 Task: Look for space in Chur, Switzerland from 5th July, 2023 to 15th July, 2023 for 9 adults in price range Rs.15000 to Rs.25000. Place can be entire place with 5 bedrooms having 5 beds and 5 bathrooms. Property type can be house, flat, guest house. Booking option can be shelf check-in. Required host language is English.
Action: Mouse moved to (459, 99)
Screenshot: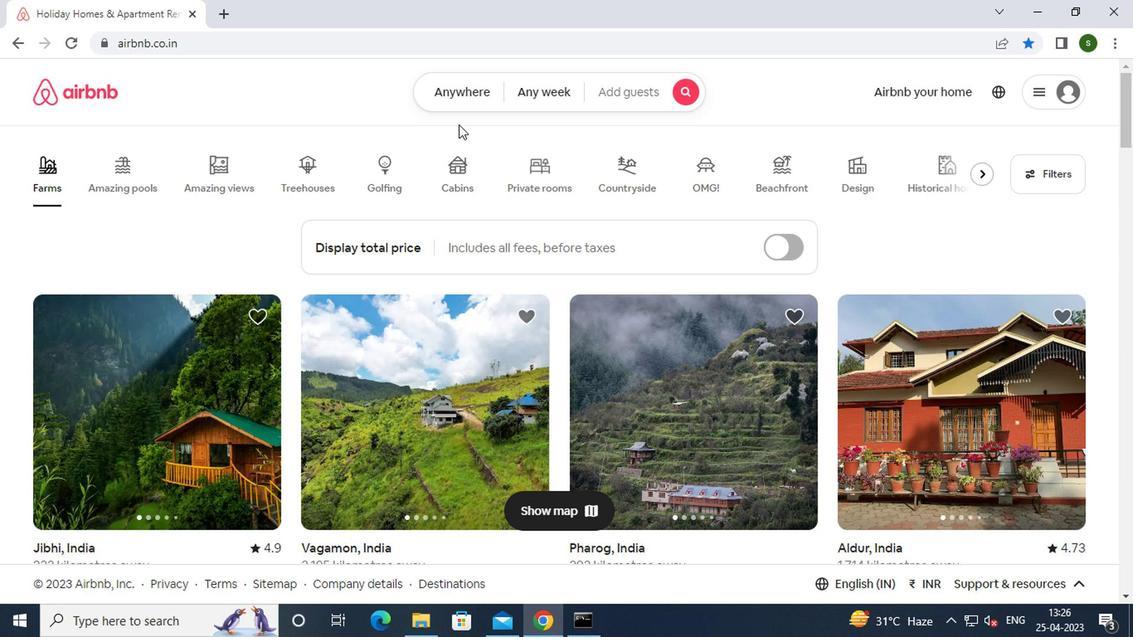 
Action: Mouse pressed left at (459, 99)
Screenshot: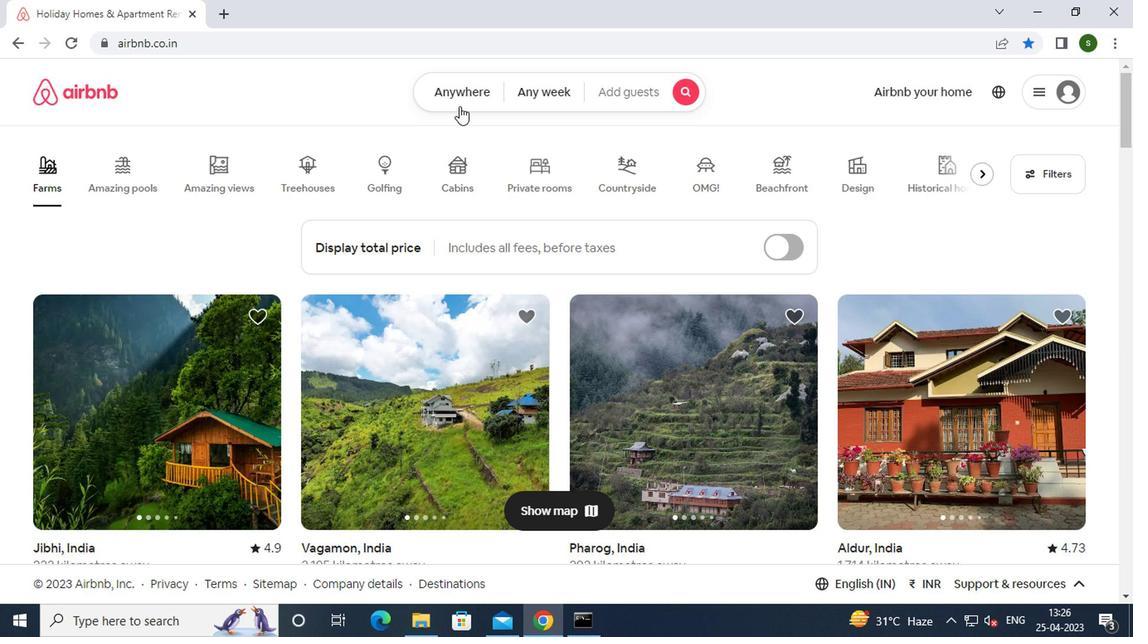 
Action: Mouse moved to (282, 158)
Screenshot: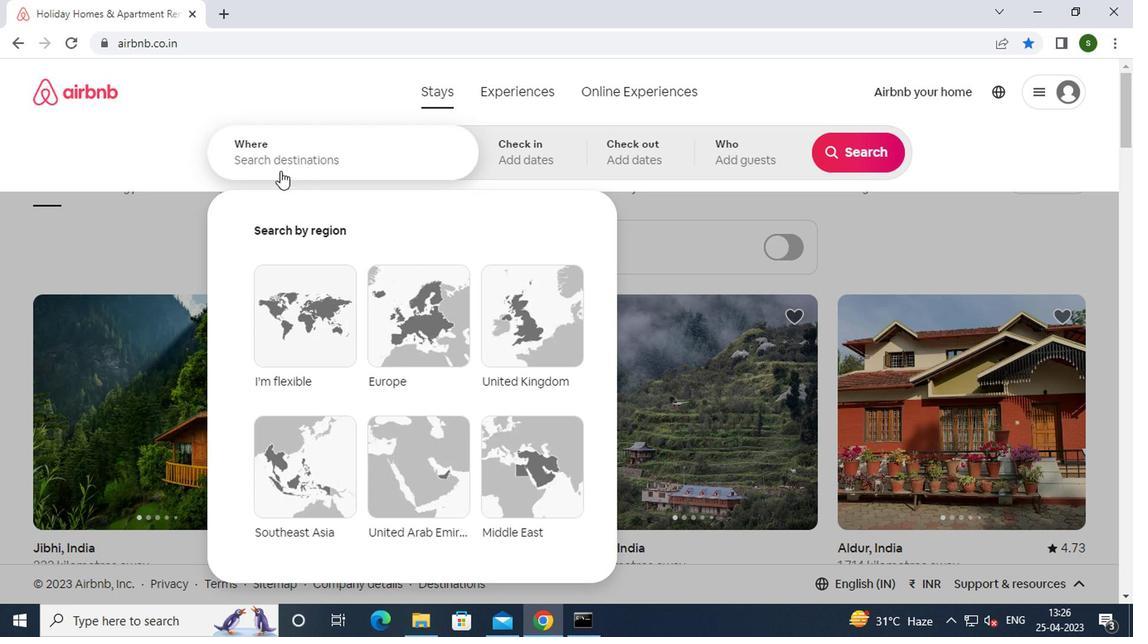 
Action: Mouse pressed left at (282, 158)
Screenshot: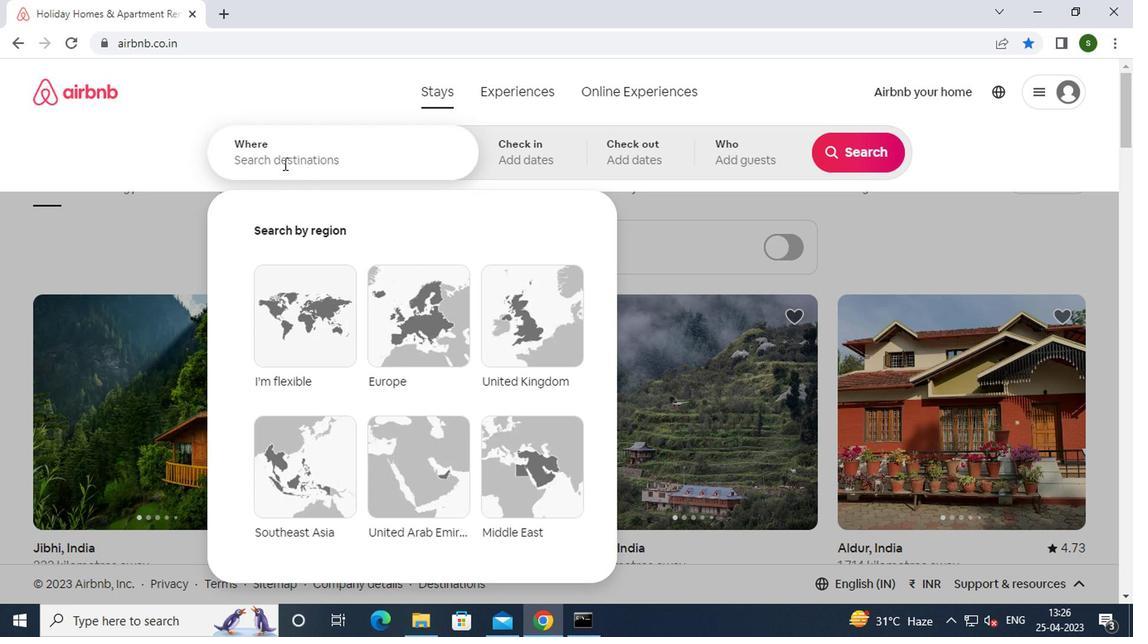 
Action: Key pressed c<Key.caps_lock>hur
Screenshot: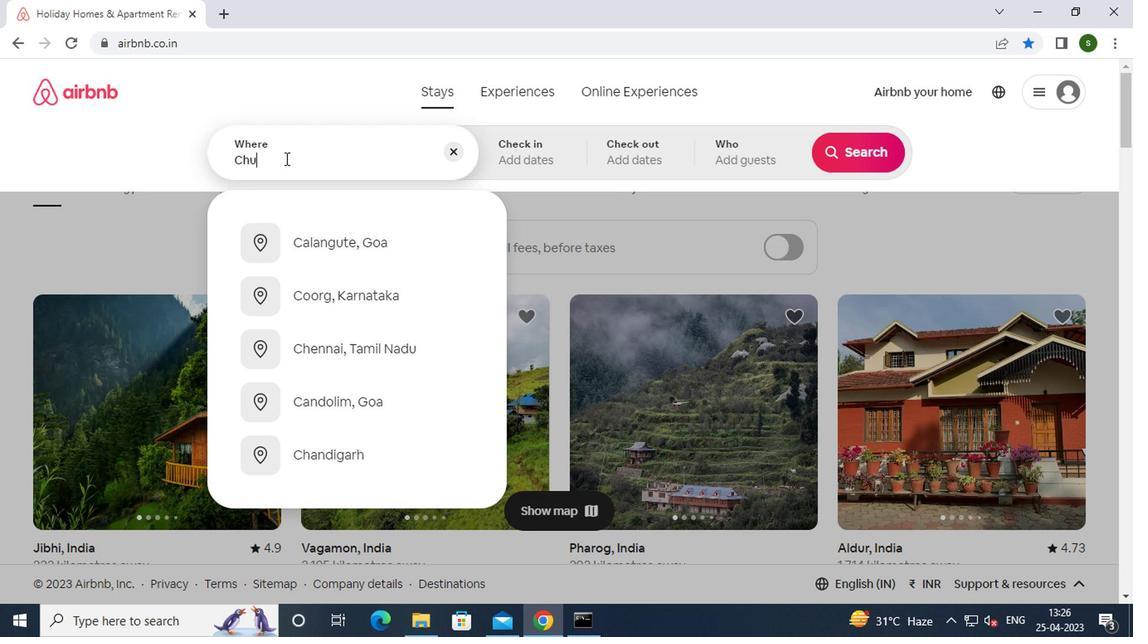 
Action: Mouse moved to (360, 290)
Screenshot: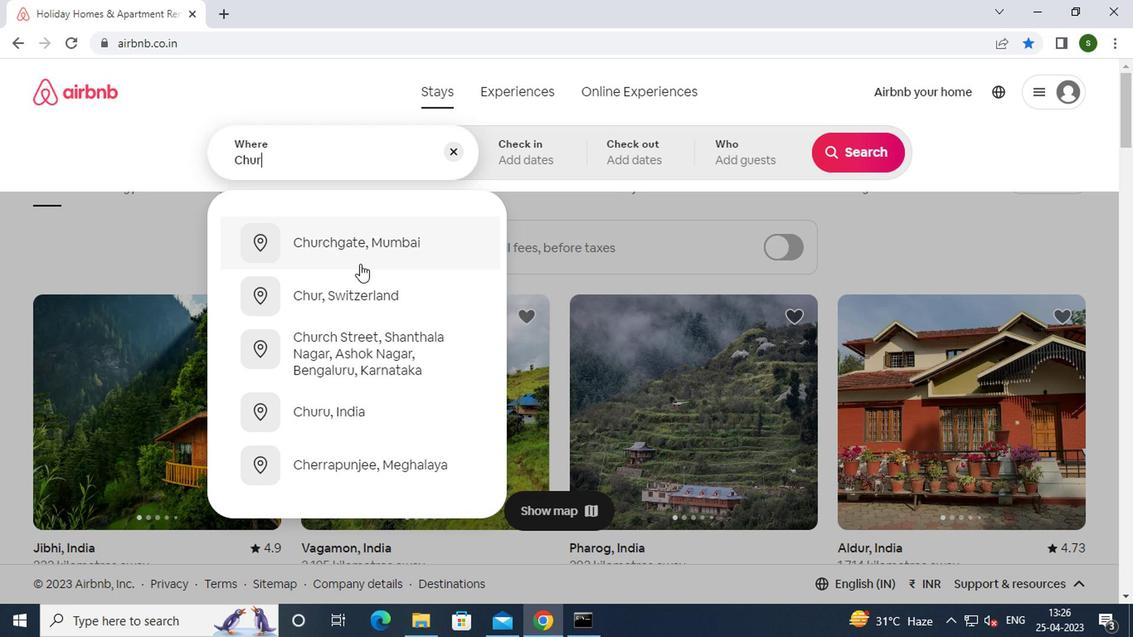 
Action: Mouse pressed left at (360, 290)
Screenshot: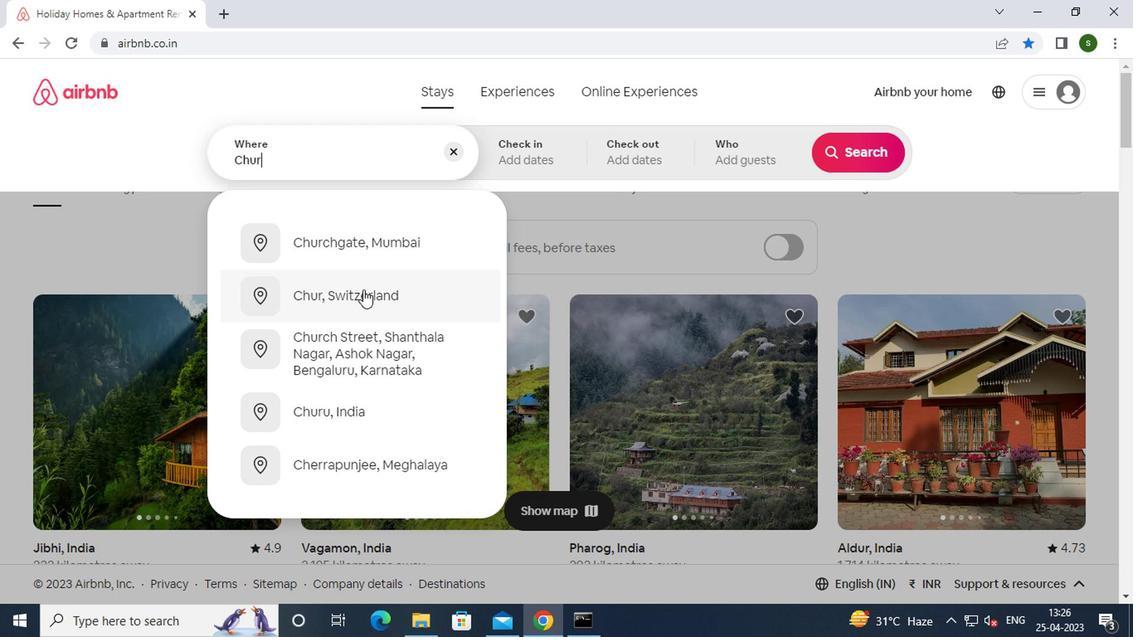 
Action: Mouse moved to (837, 283)
Screenshot: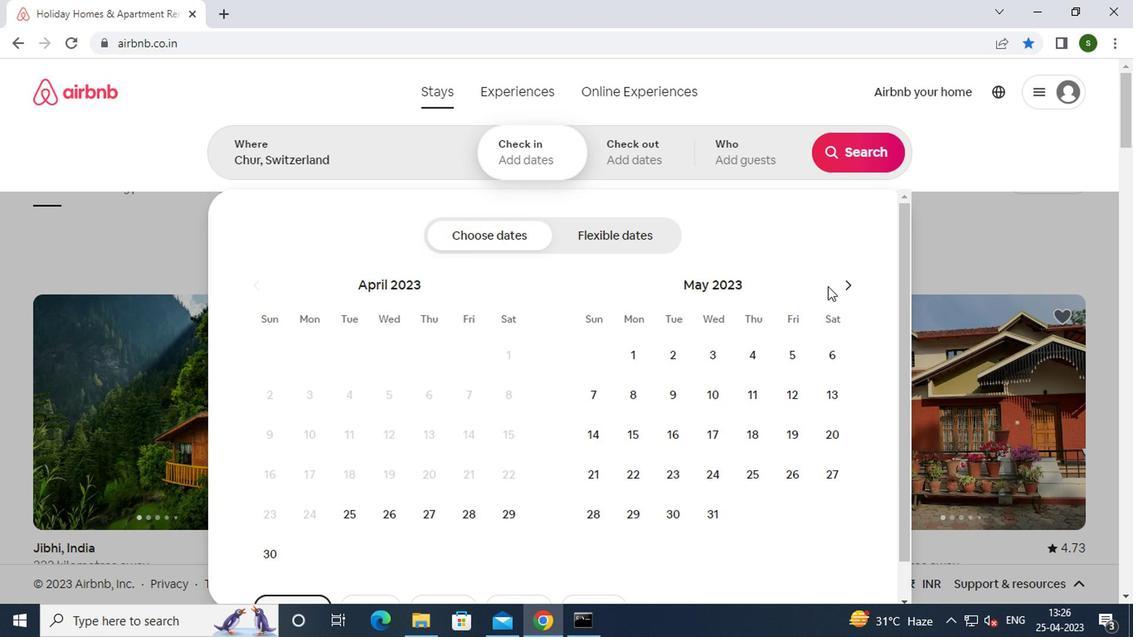 
Action: Mouse pressed left at (837, 283)
Screenshot: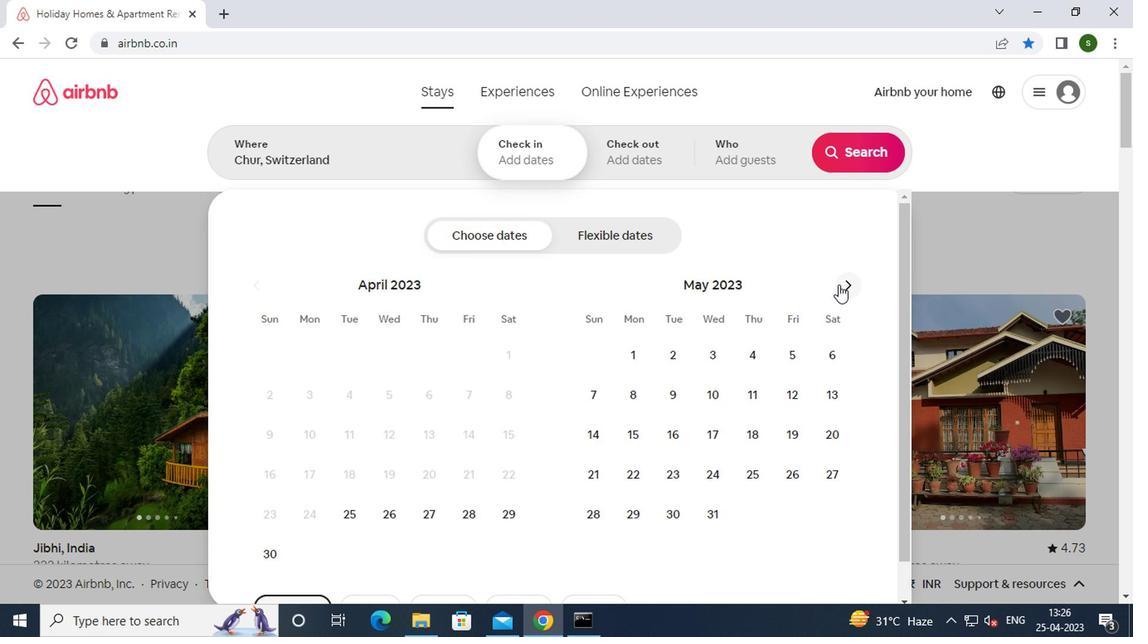 
Action: Mouse pressed left at (837, 283)
Screenshot: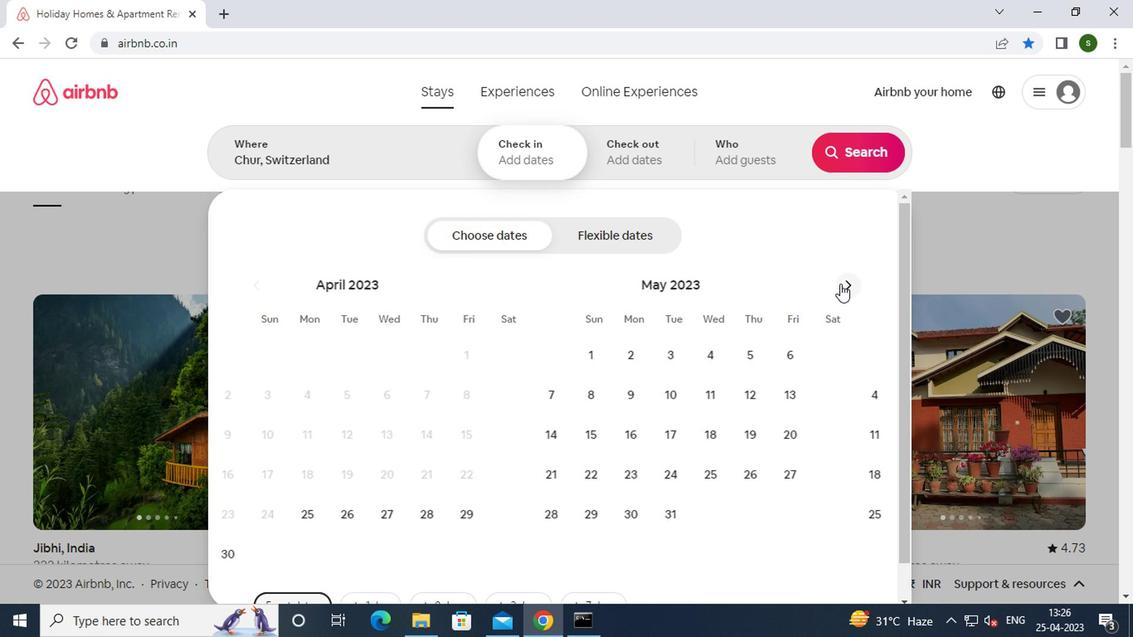 
Action: Mouse moved to (719, 391)
Screenshot: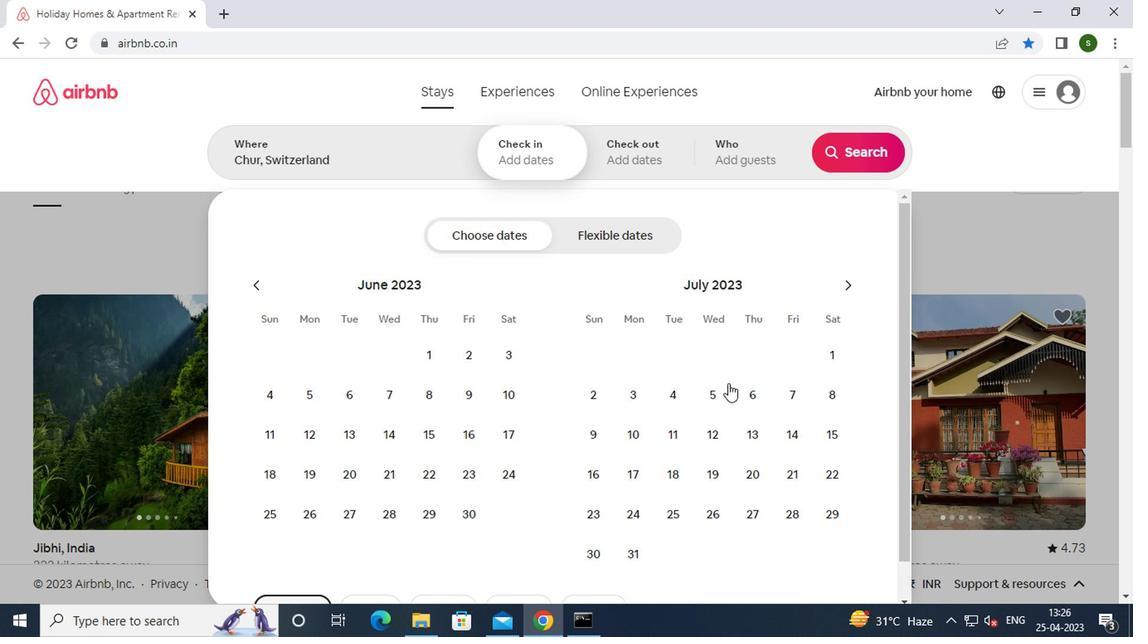 
Action: Mouse pressed left at (719, 391)
Screenshot: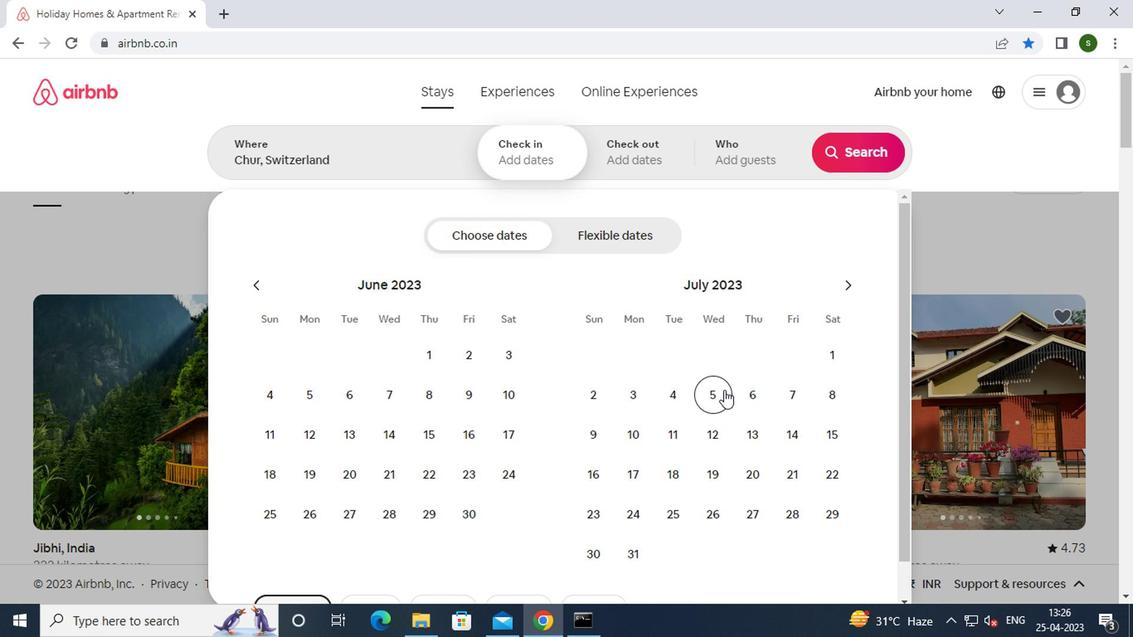 
Action: Mouse moved to (823, 427)
Screenshot: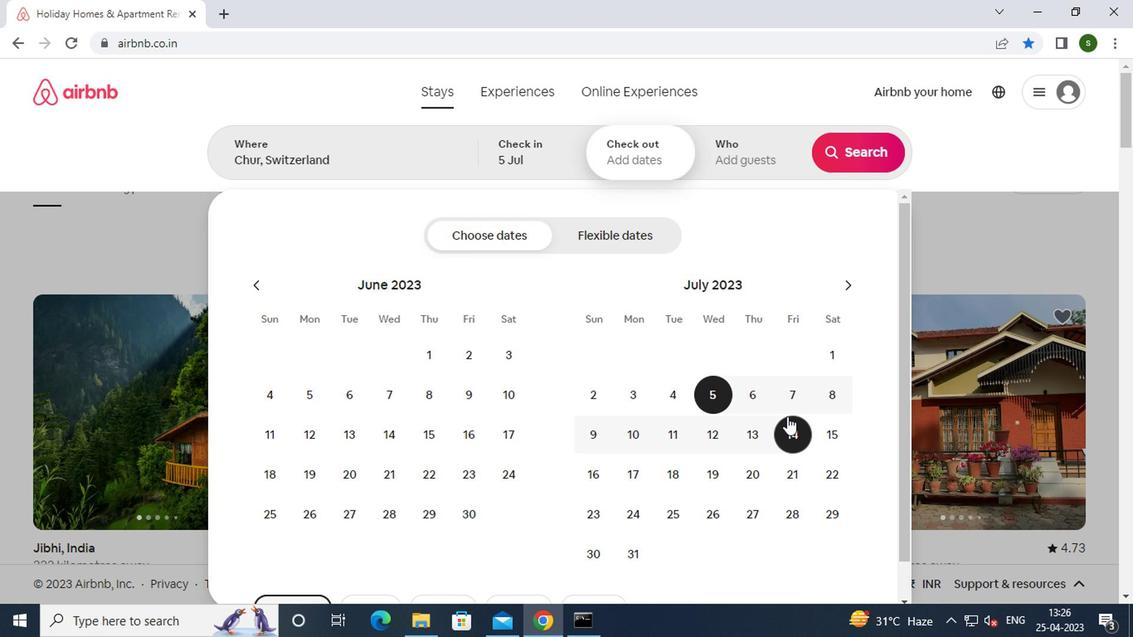 
Action: Mouse pressed left at (823, 427)
Screenshot: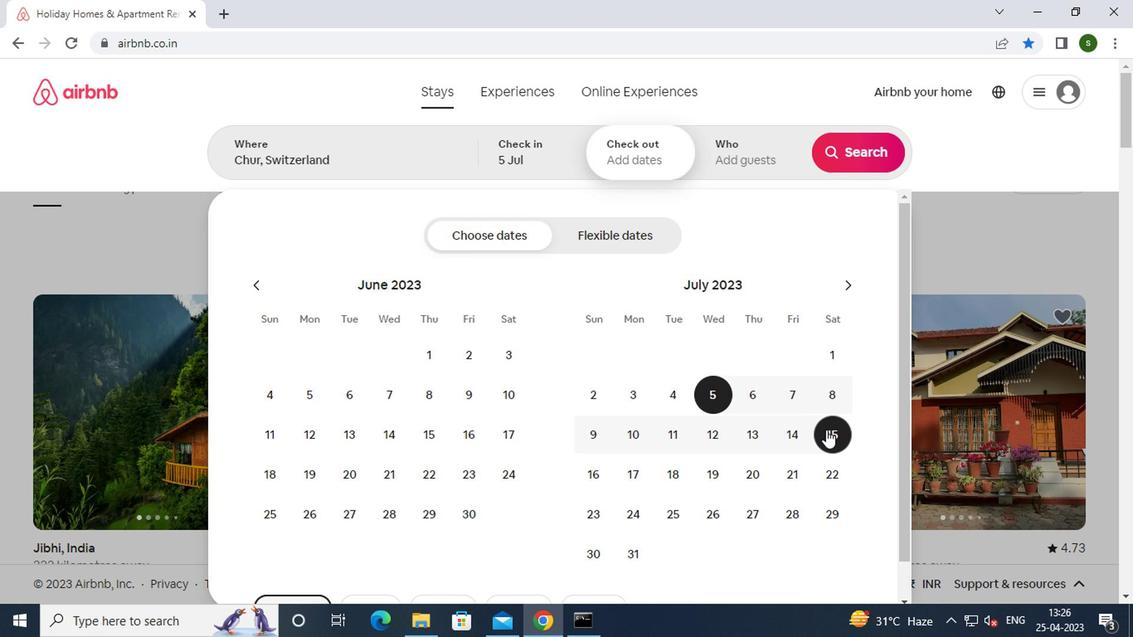 
Action: Mouse moved to (746, 171)
Screenshot: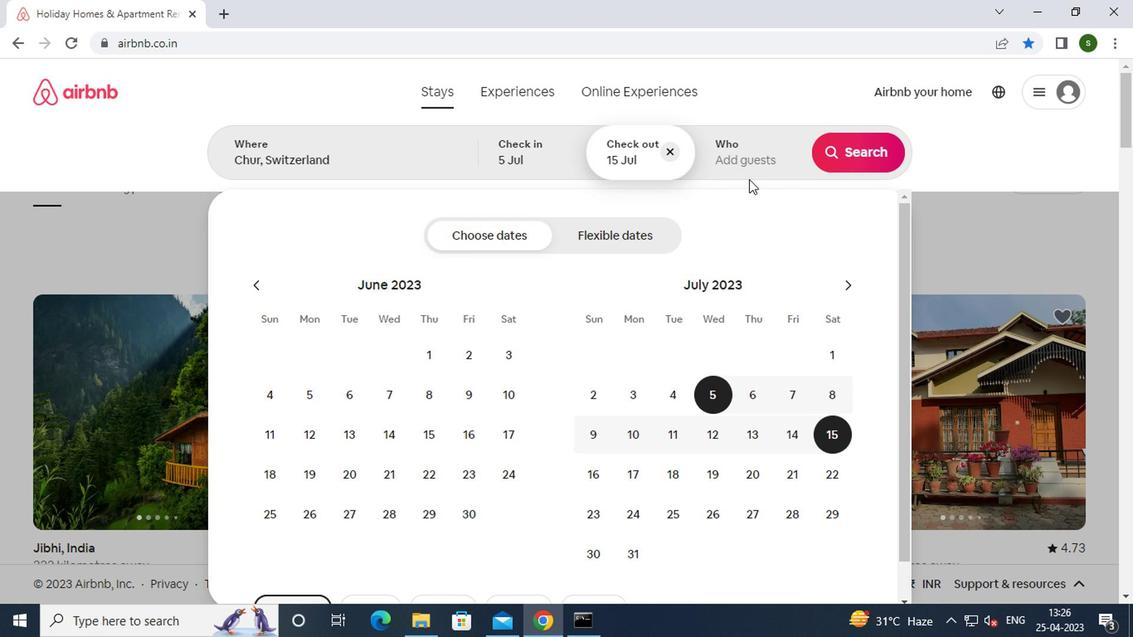 
Action: Mouse pressed left at (746, 171)
Screenshot: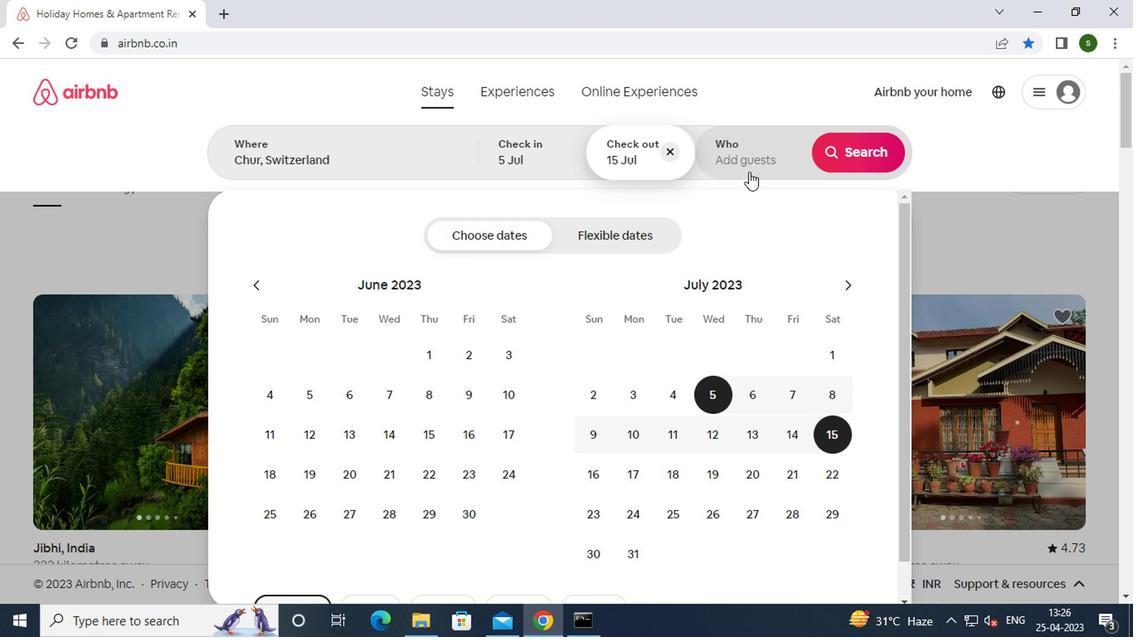 
Action: Mouse moved to (859, 230)
Screenshot: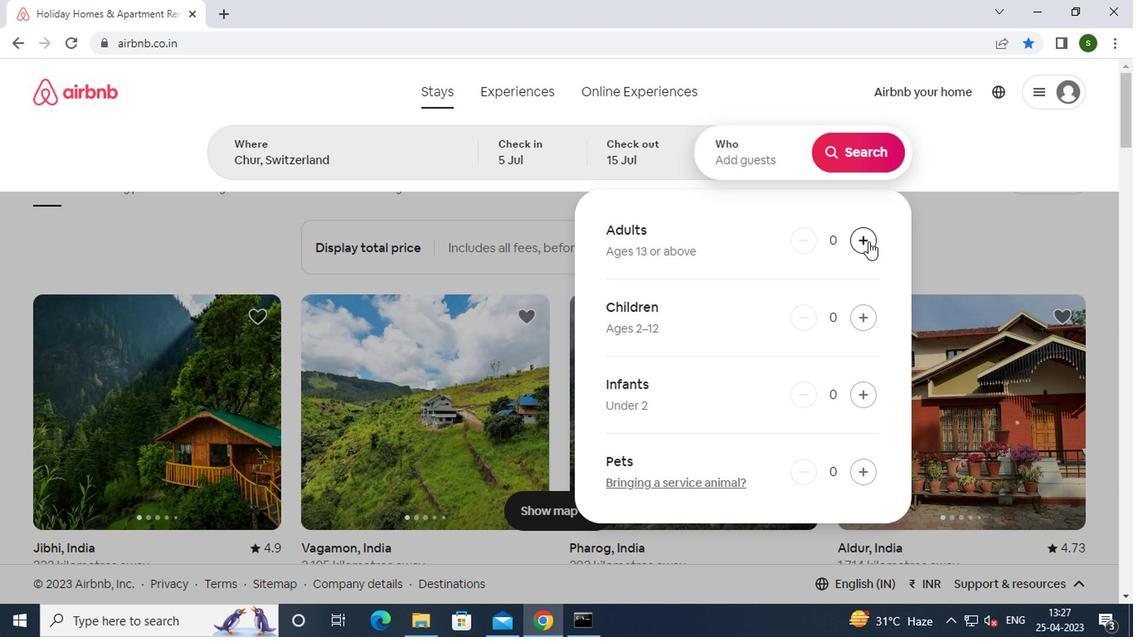 
Action: Mouse pressed left at (859, 230)
Screenshot: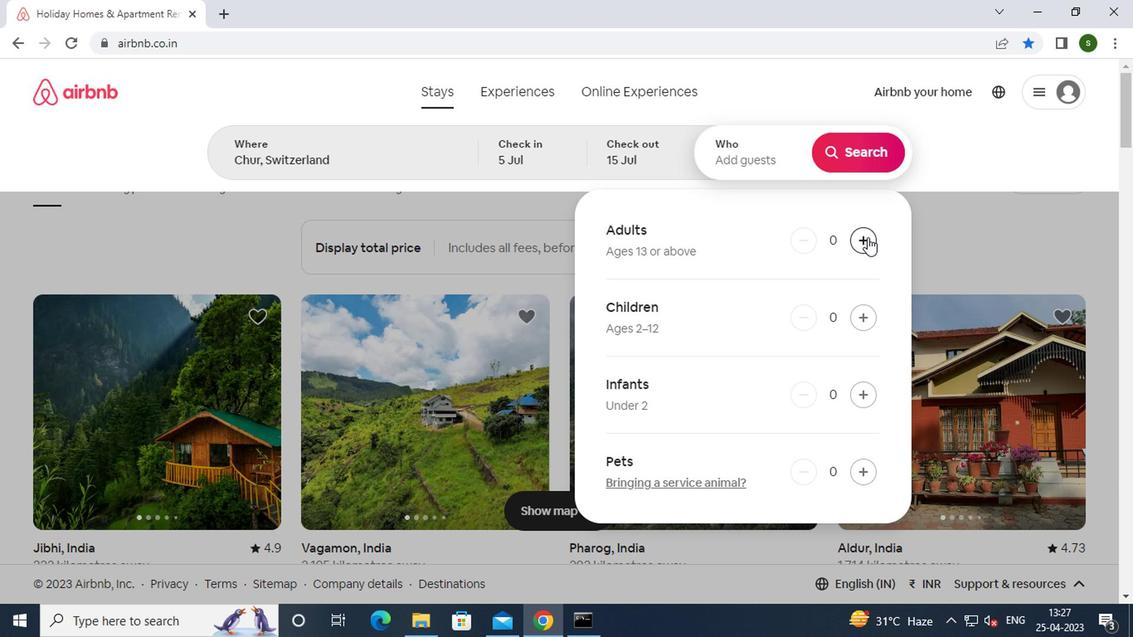 
Action: Mouse pressed left at (859, 230)
Screenshot: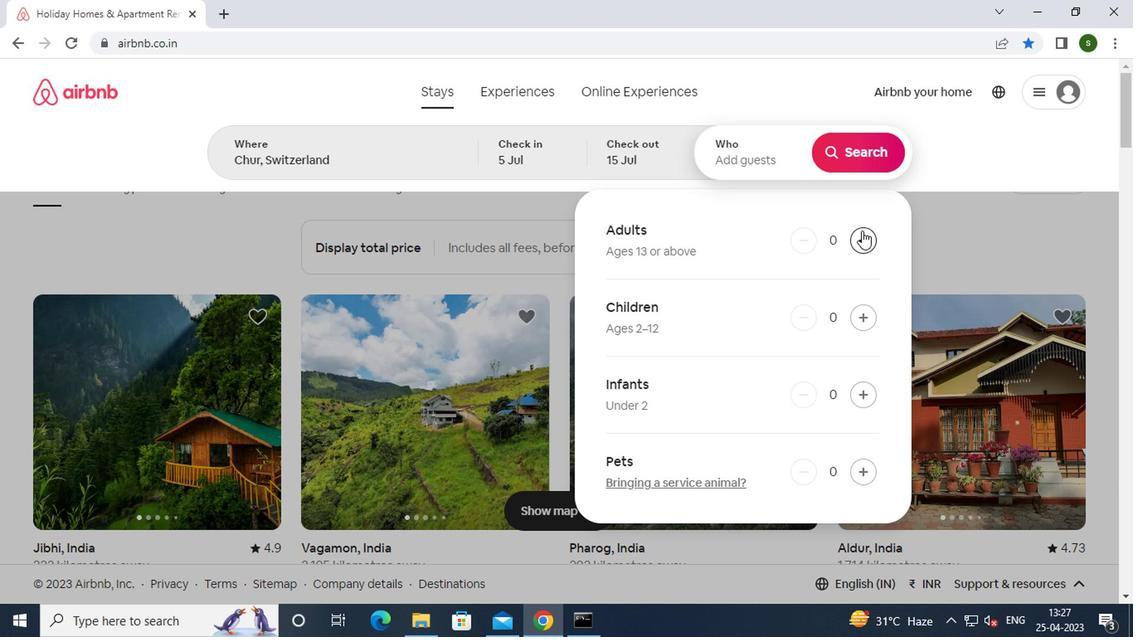 
Action: Mouse pressed left at (859, 230)
Screenshot: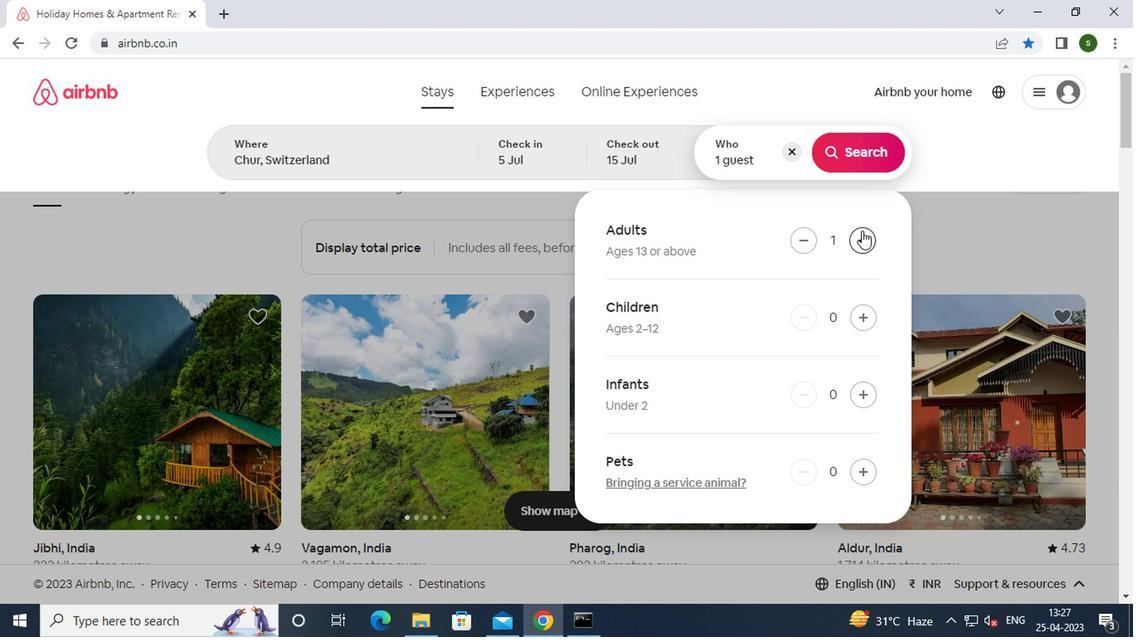 
Action: Mouse pressed left at (859, 230)
Screenshot: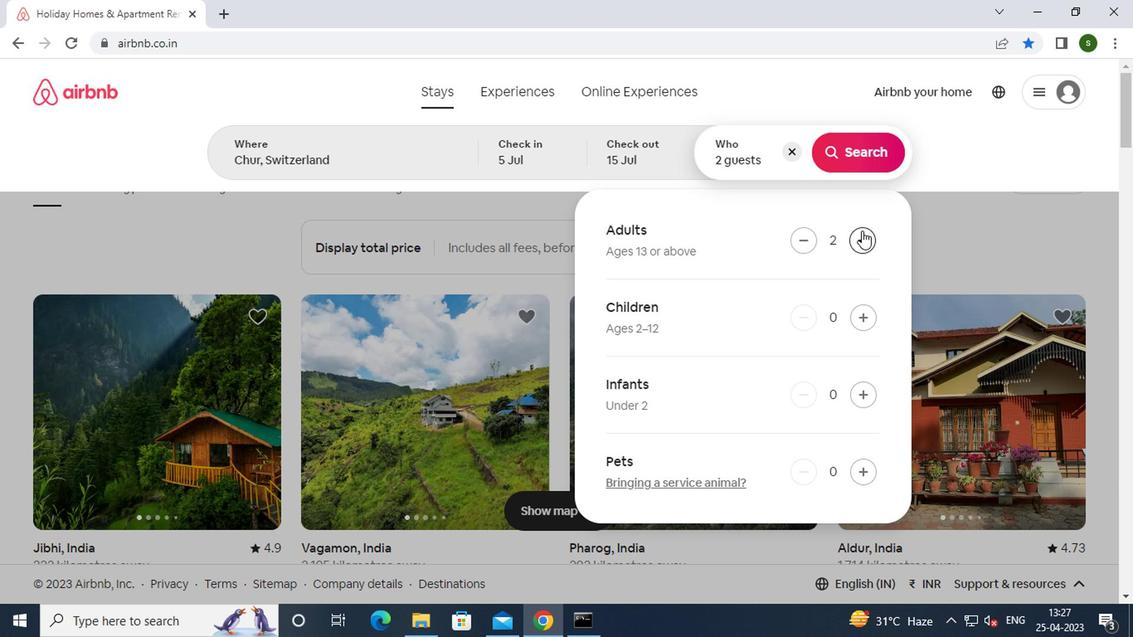 
Action: Mouse pressed left at (859, 230)
Screenshot: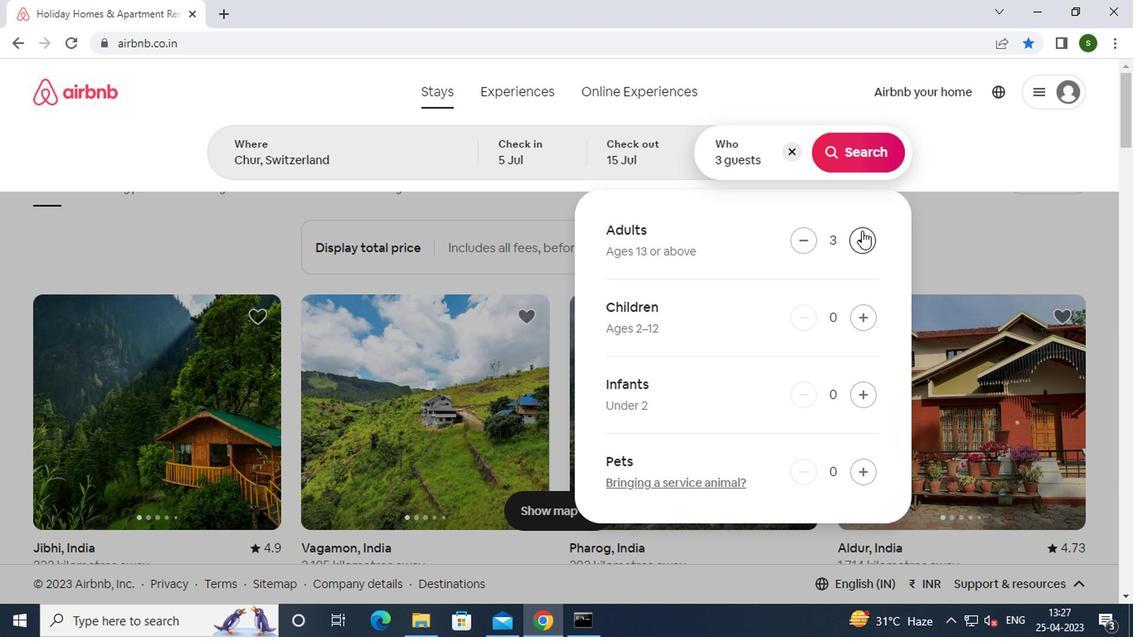 
Action: Mouse pressed left at (859, 230)
Screenshot: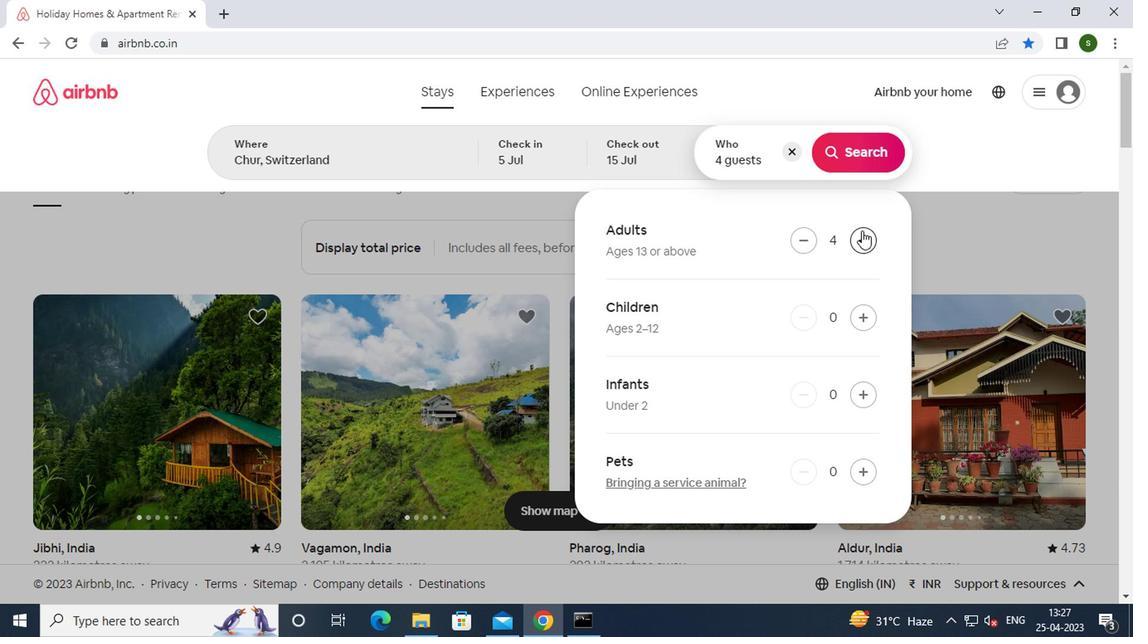 
Action: Mouse pressed left at (859, 230)
Screenshot: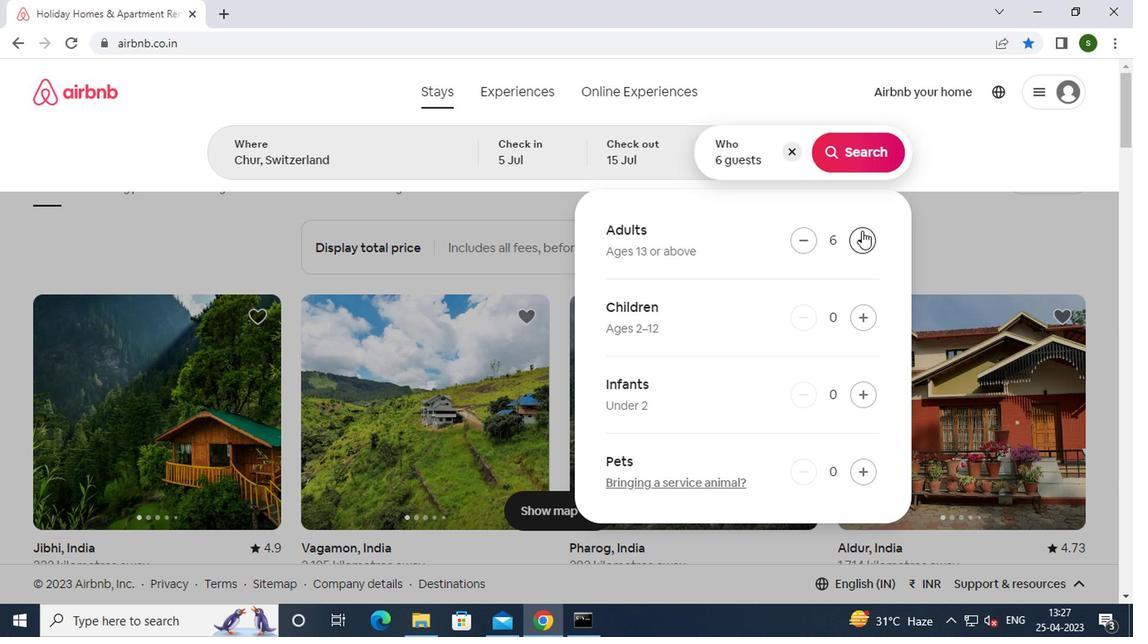 
Action: Mouse pressed left at (859, 230)
Screenshot: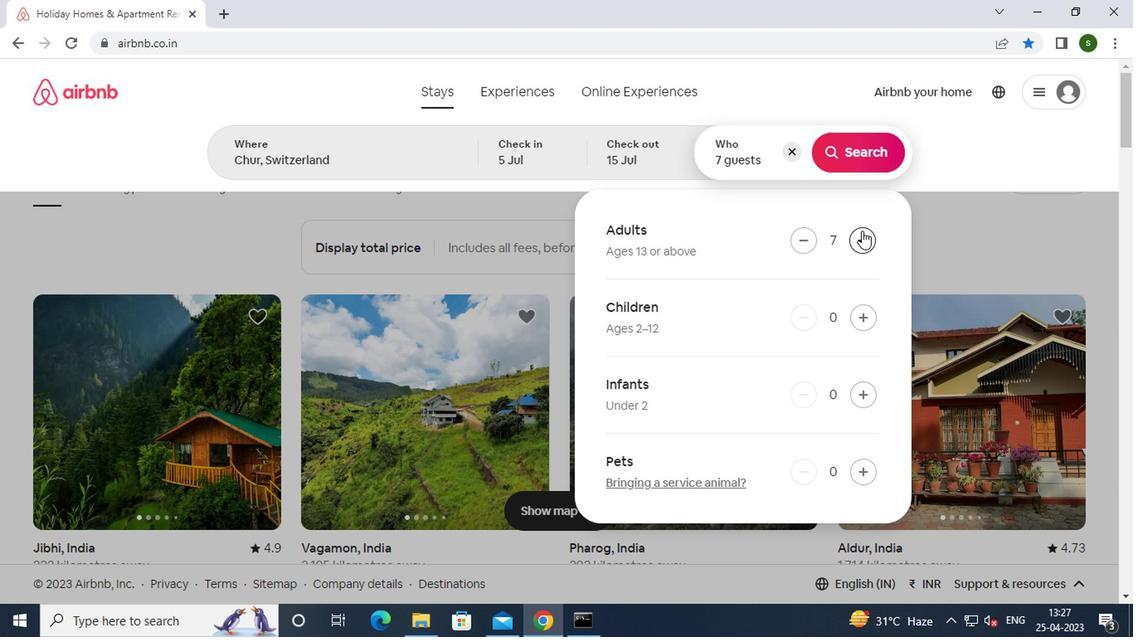 
Action: Mouse pressed left at (859, 230)
Screenshot: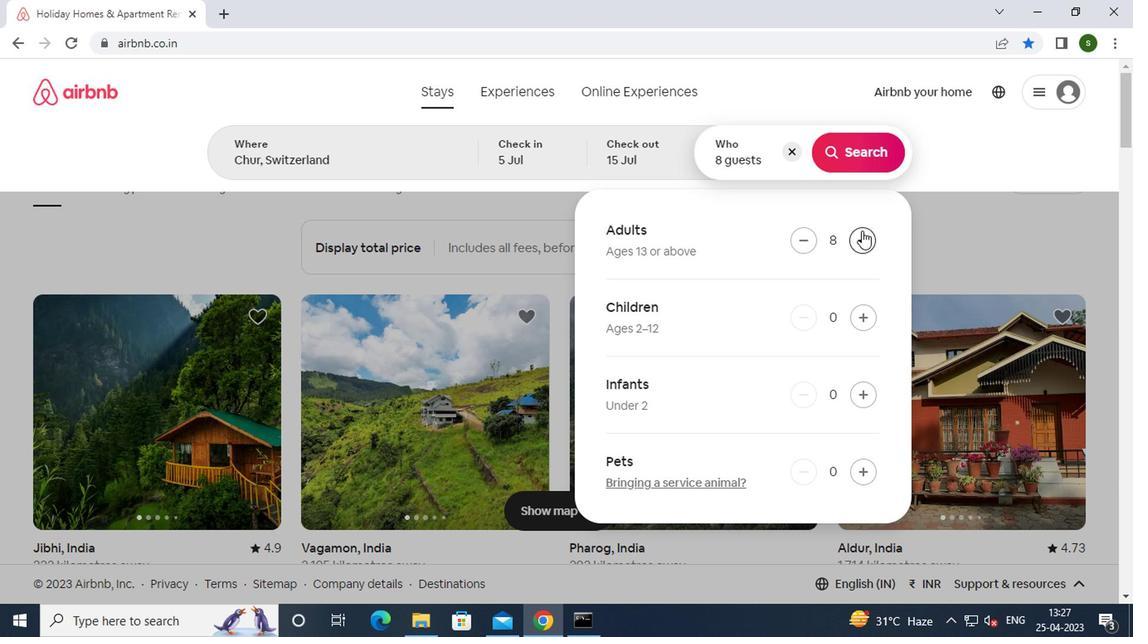 
Action: Mouse moved to (865, 153)
Screenshot: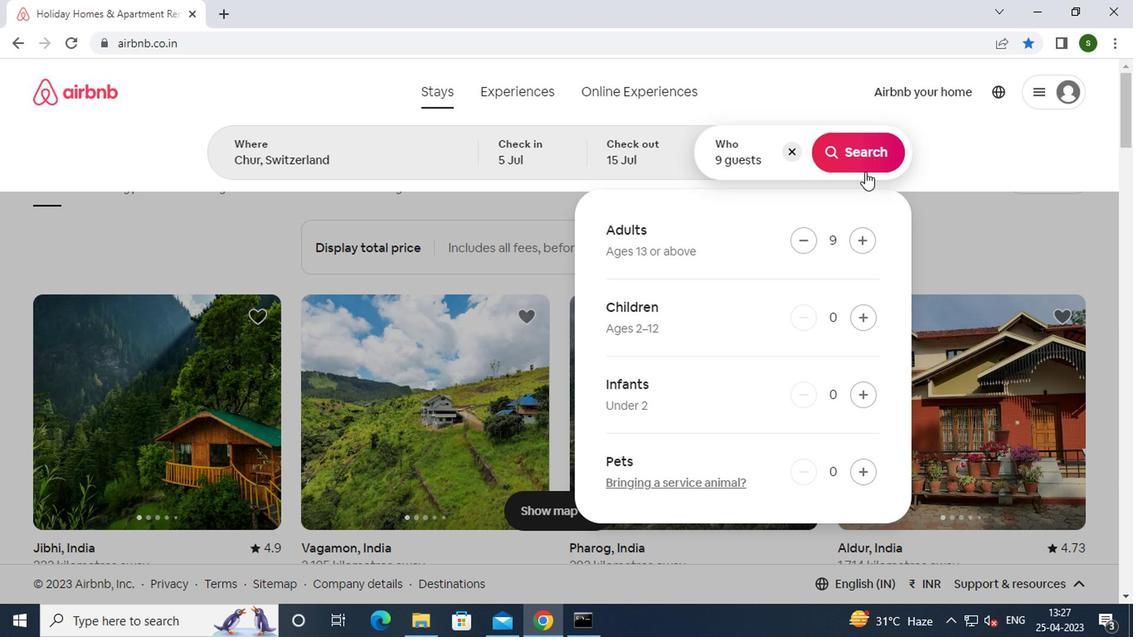
Action: Mouse pressed left at (865, 153)
Screenshot: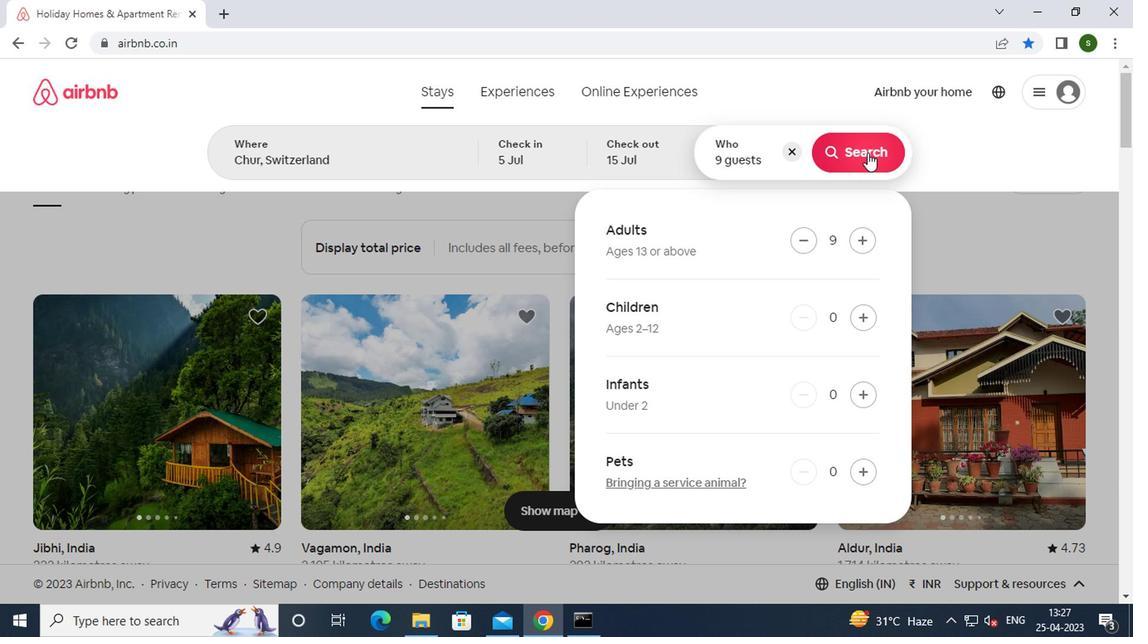 
Action: Mouse moved to (1019, 150)
Screenshot: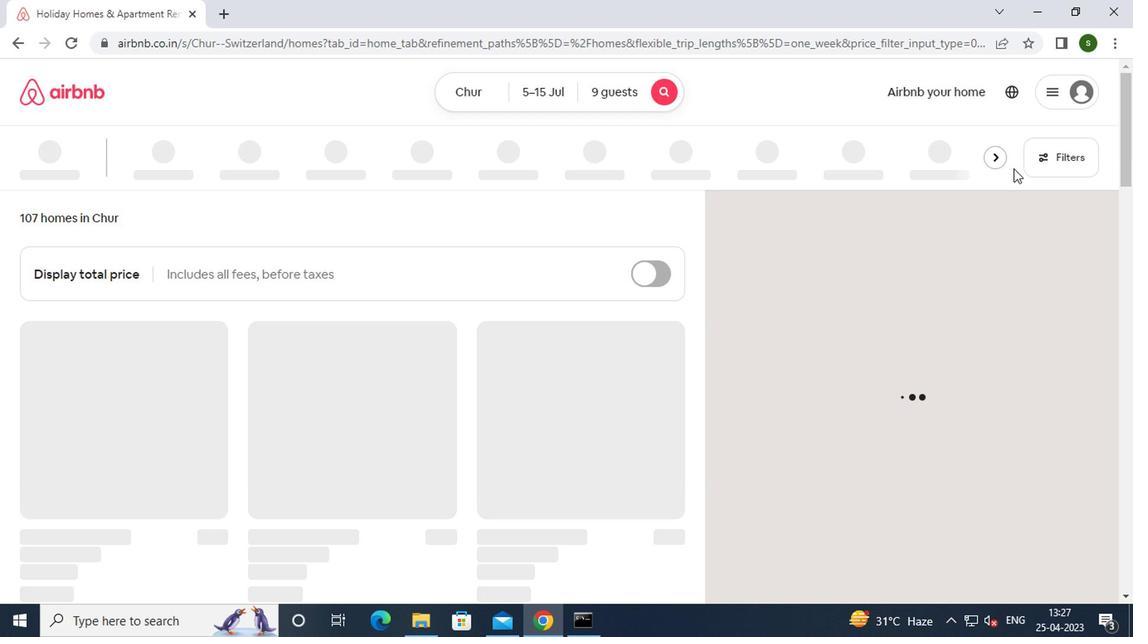 
Action: Mouse pressed left at (1019, 150)
Screenshot: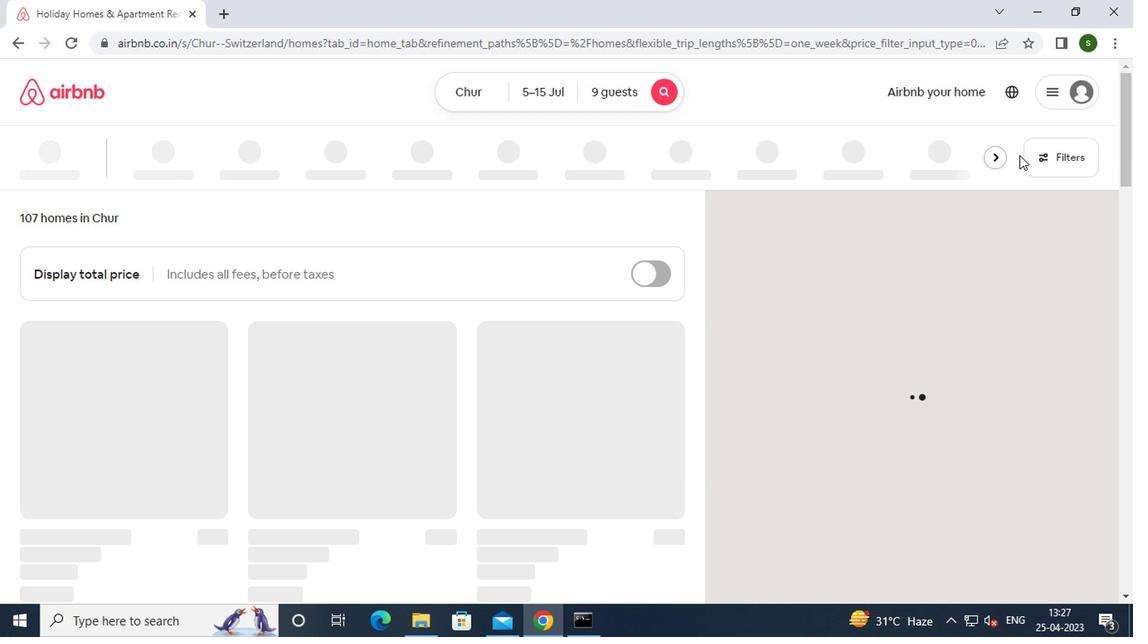 
Action: Mouse moved to (1026, 162)
Screenshot: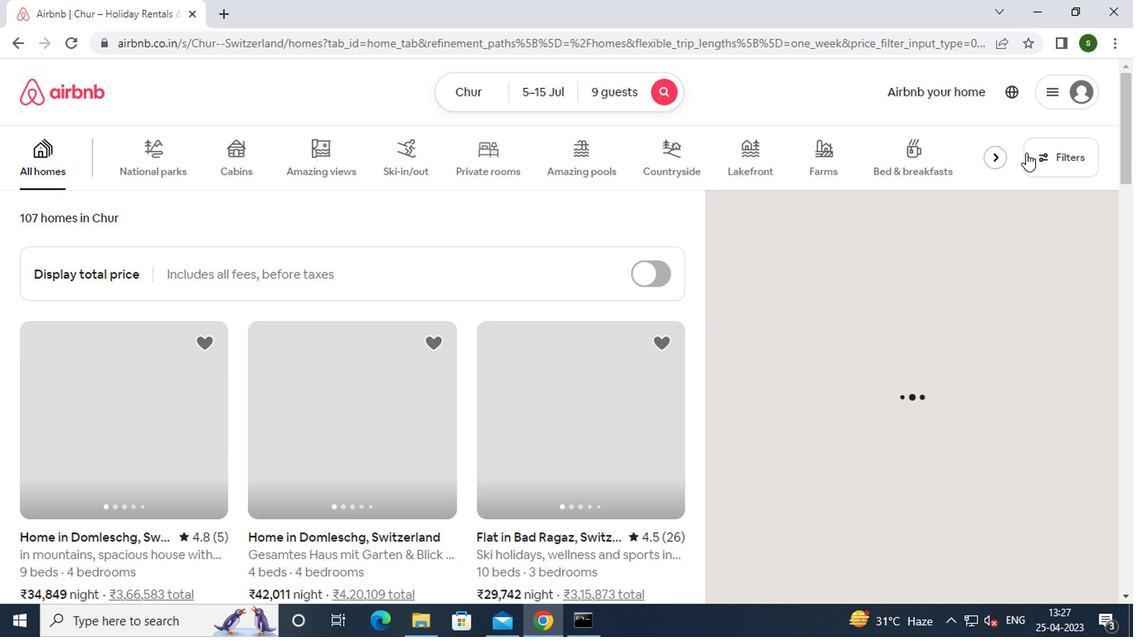 
Action: Mouse pressed left at (1026, 162)
Screenshot: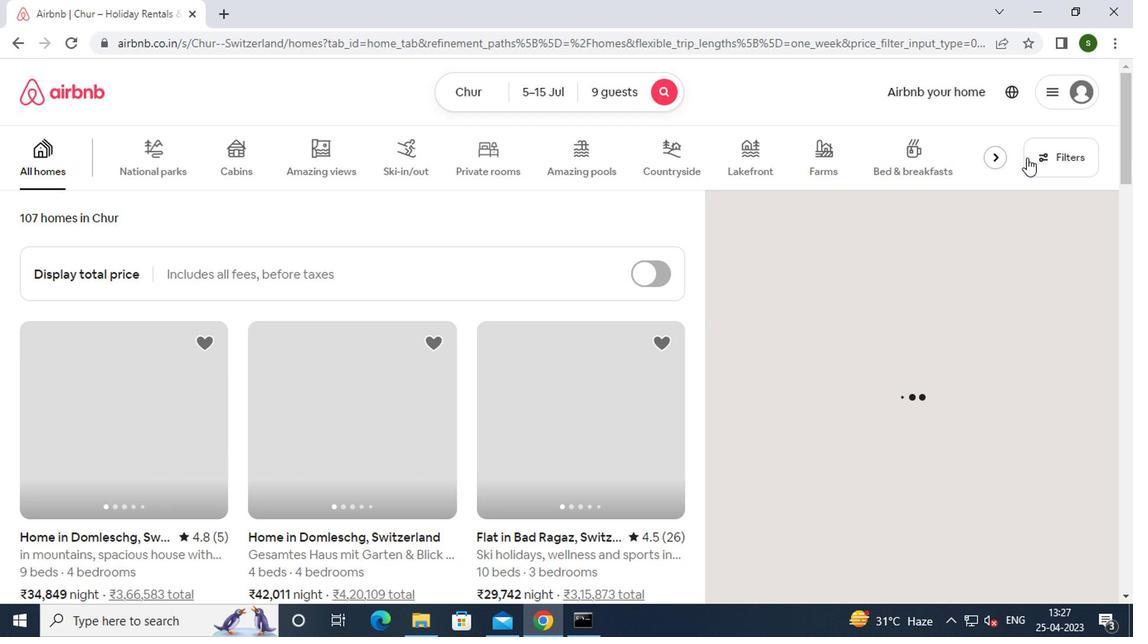 
Action: Mouse moved to (384, 368)
Screenshot: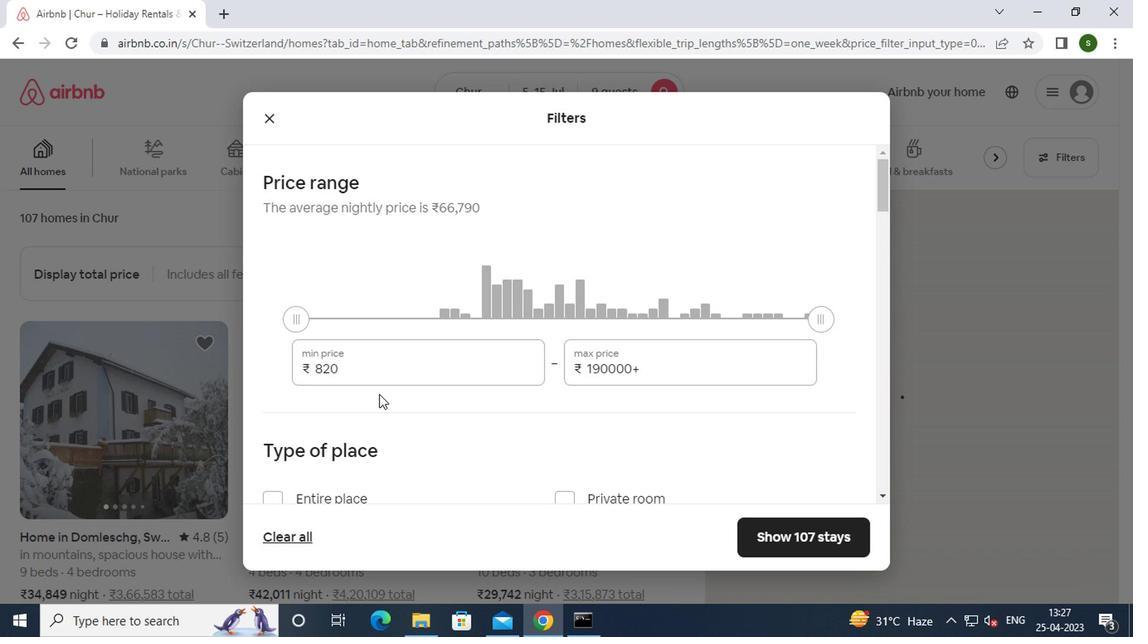 
Action: Mouse pressed left at (384, 368)
Screenshot: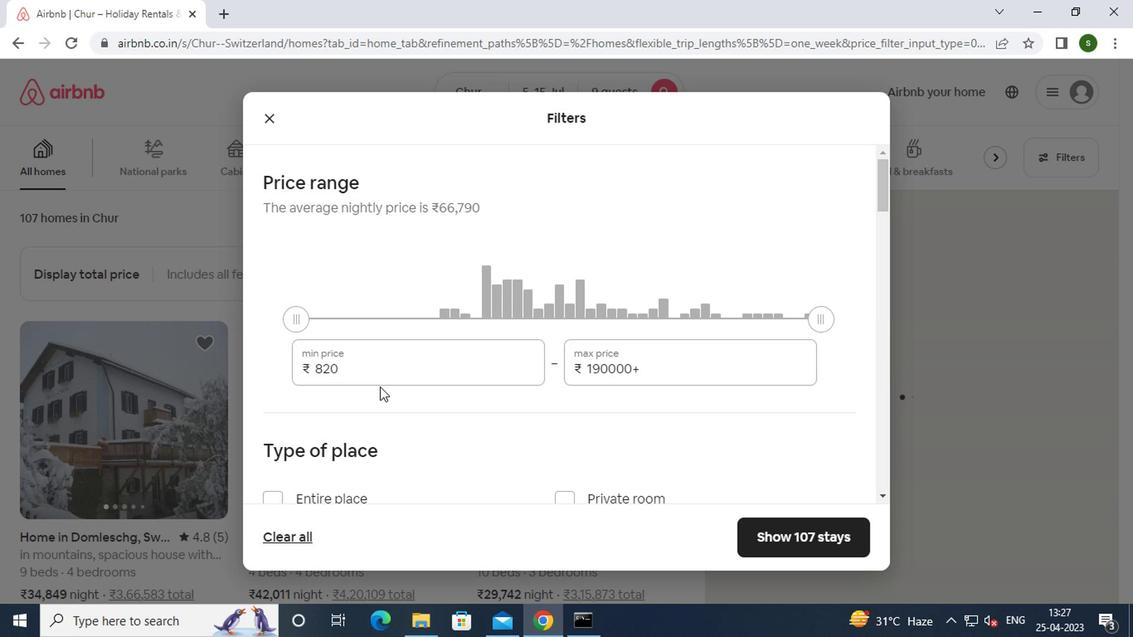 
Action: Key pressed <Key.backspace><Key.backspace><Key.backspace>15000
Screenshot: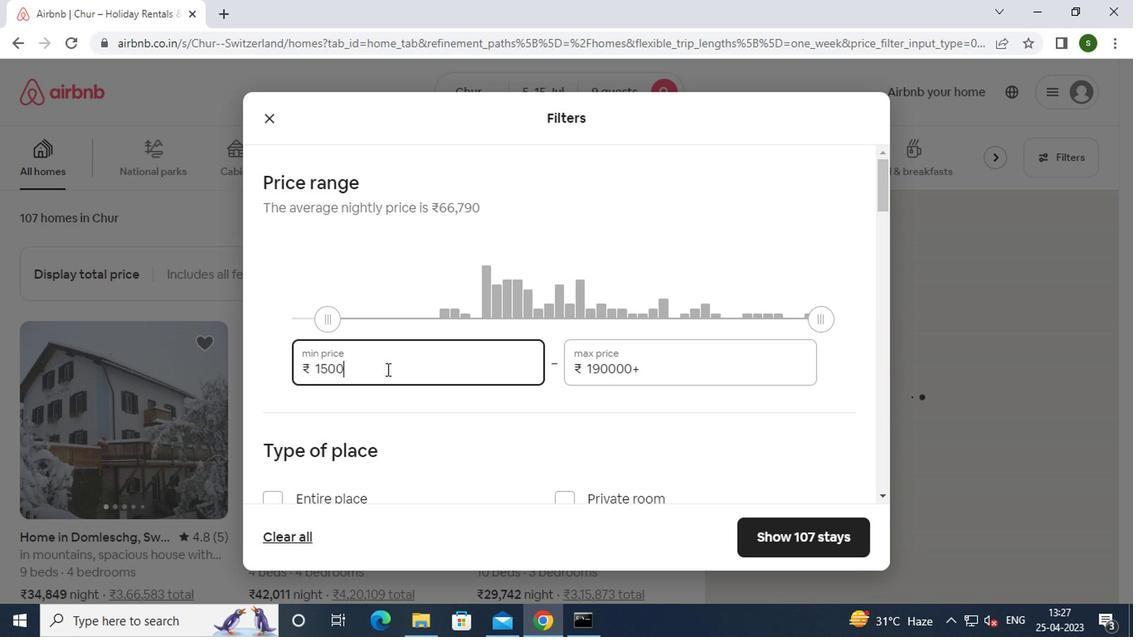 
Action: Mouse moved to (641, 356)
Screenshot: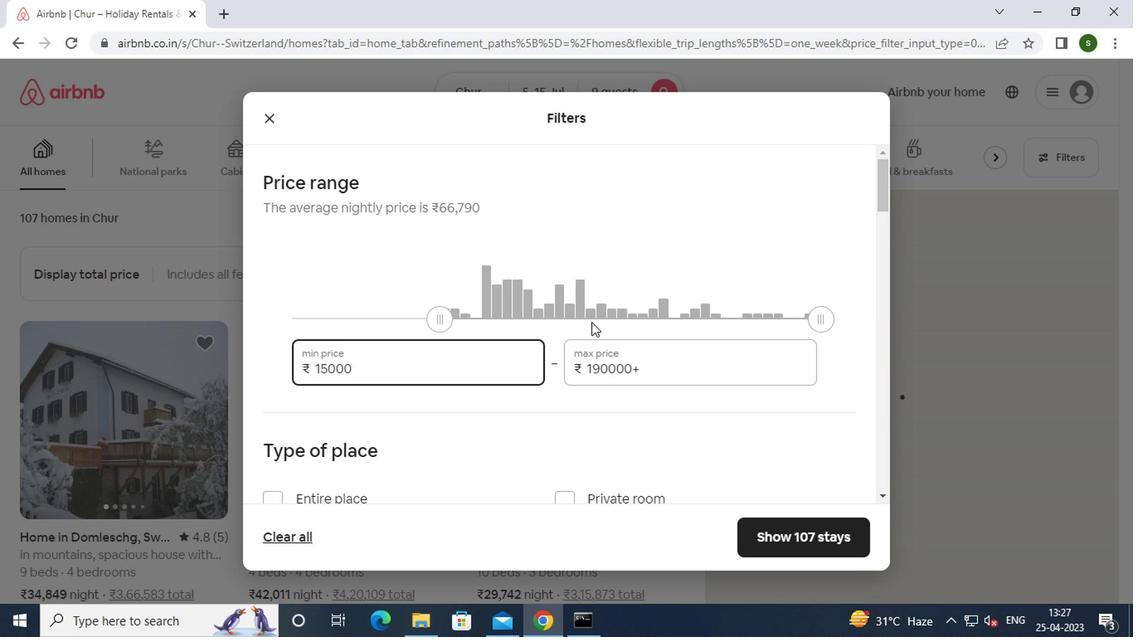 
Action: Mouse pressed left at (641, 356)
Screenshot: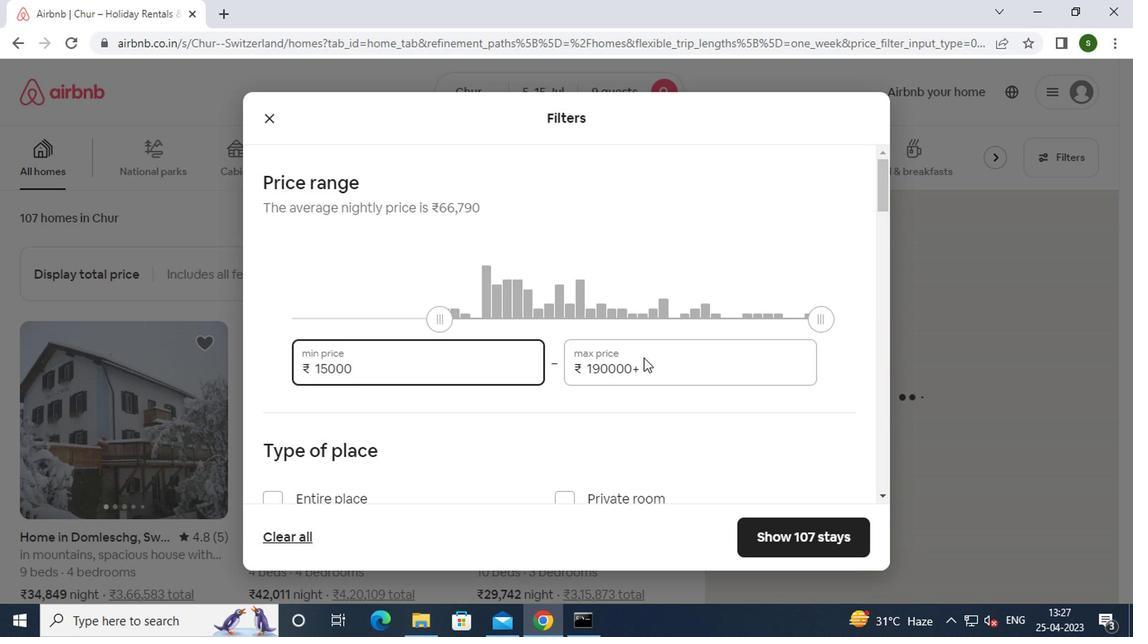 
Action: Mouse moved to (632, 364)
Screenshot: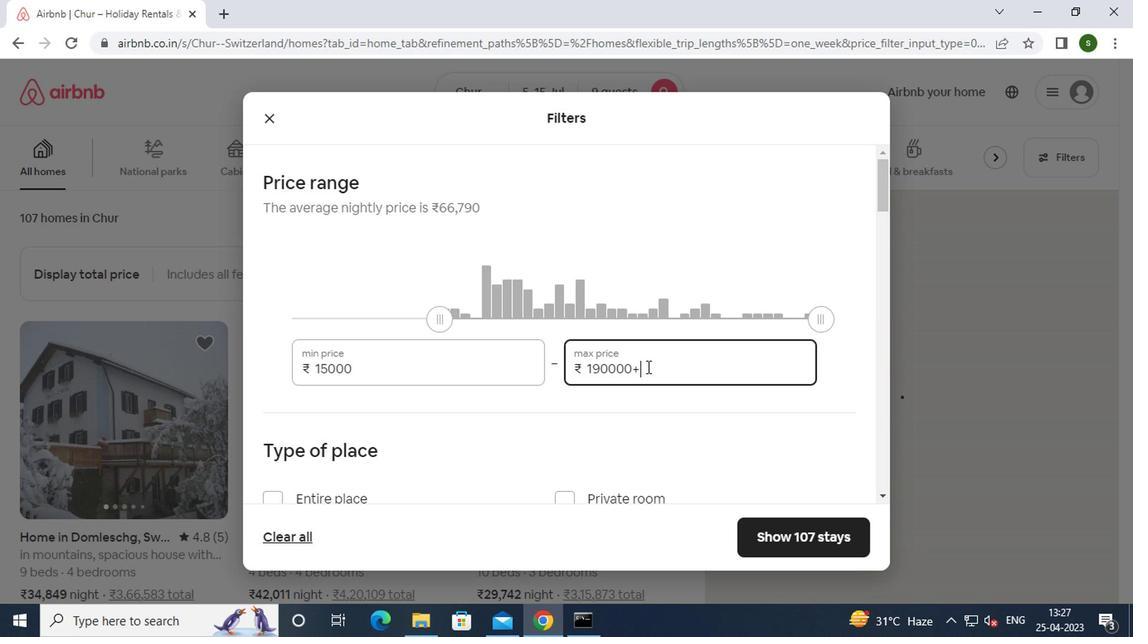 
Action: Key pressed <Key.backspace><Key.backspace><Key.backspace><Key.backspace><Key.backspace><Key.backspace><Key.backspace><Key.backspace><Key.backspace><Key.backspace><Key.backspace><Key.backspace>25000
Screenshot: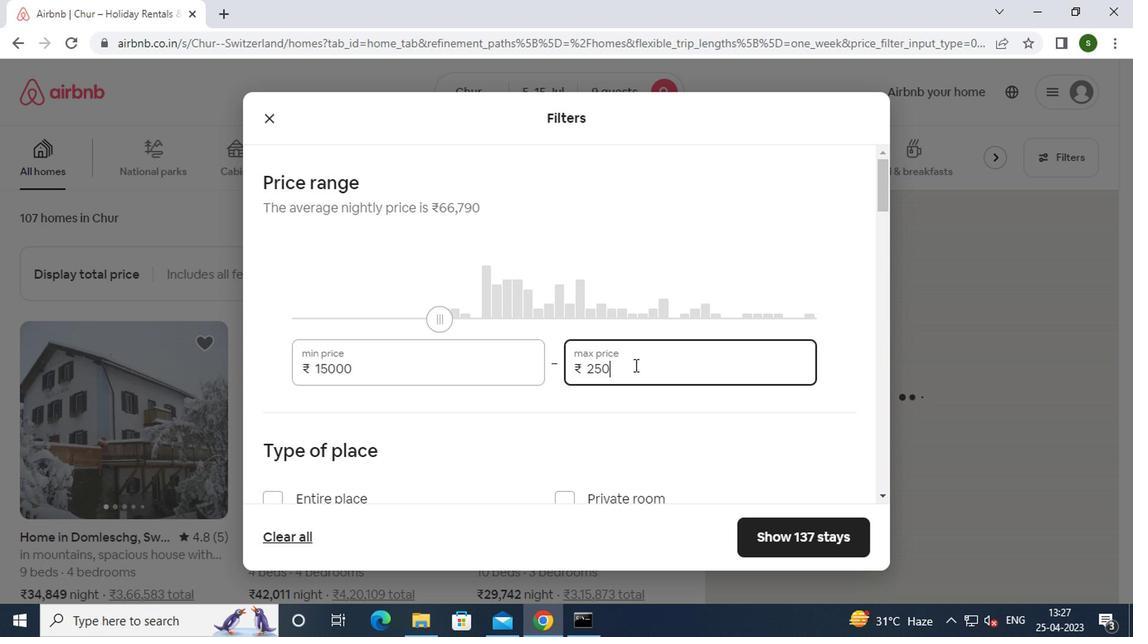 
Action: Mouse moved to (423, 257)
Screenshot: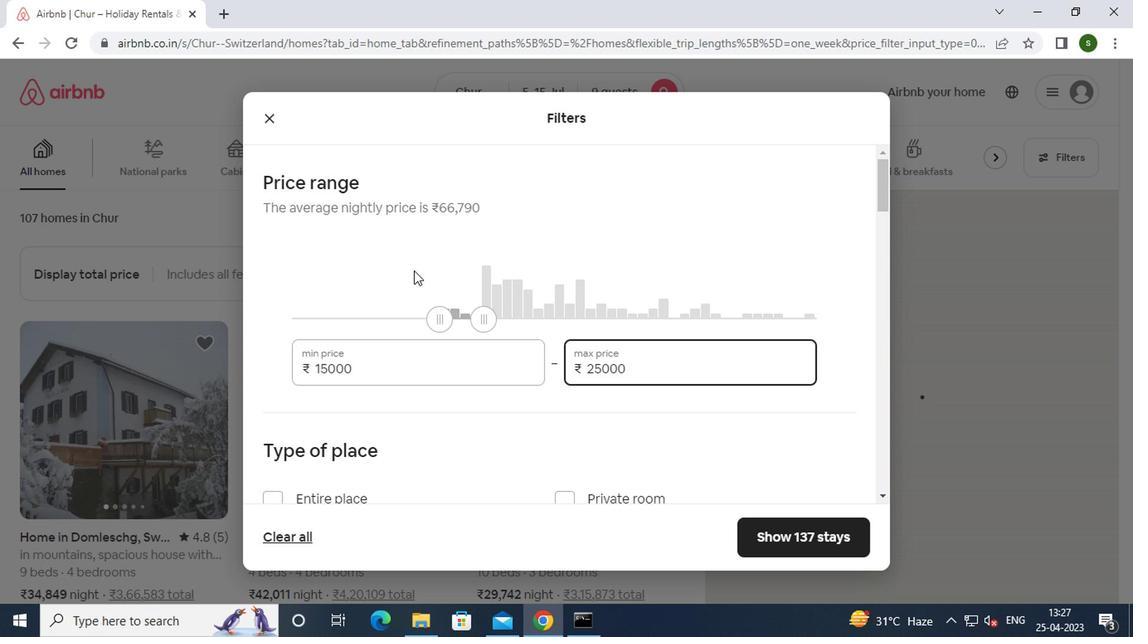 
Action: Mouse scrolled (423, 256) with delta (0, -1)
Screenshot: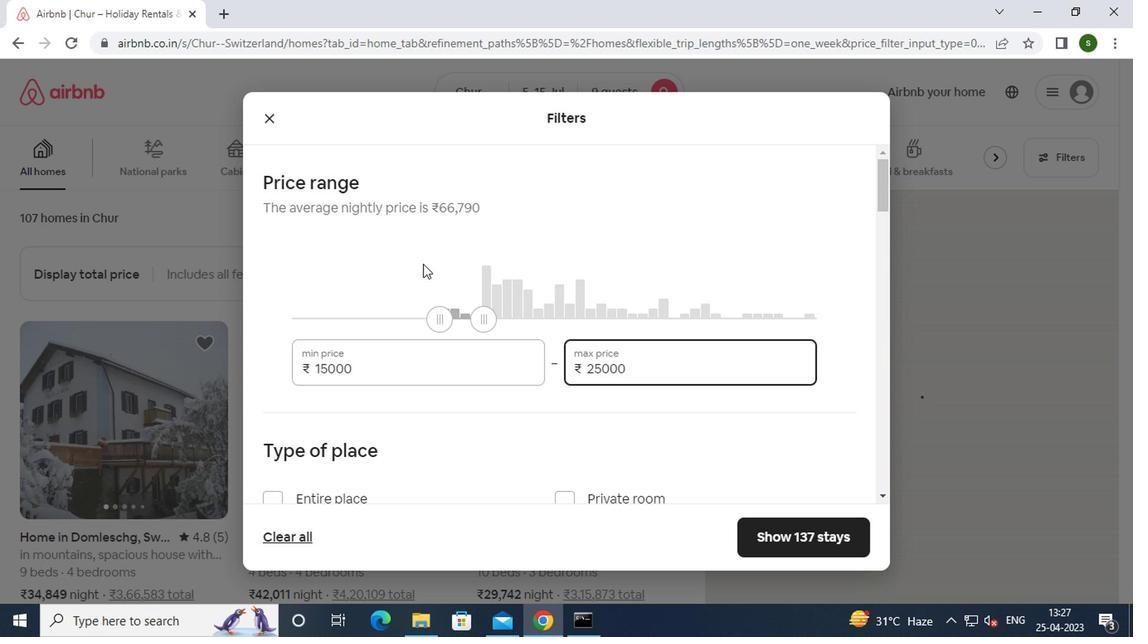 
Action: Mouse moved to (421, 257)
Screenshot: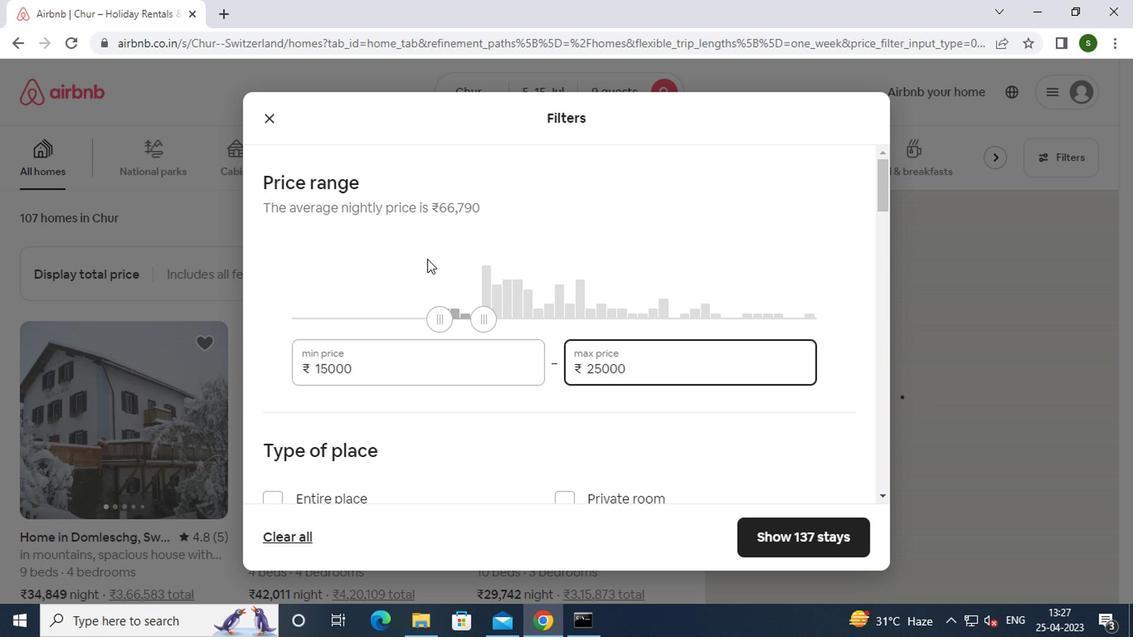 
Action: Mouse scrolled (421, 256) with delta (0, -1)
Screenshot: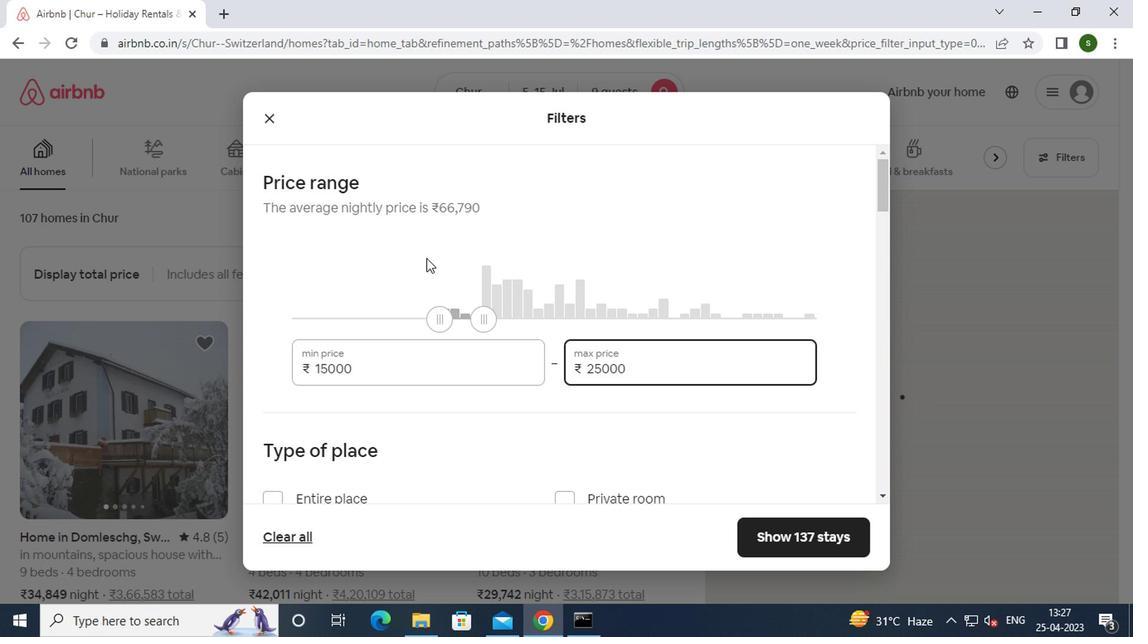 
Action: Mouse moved to (419, 258)
Screenshot: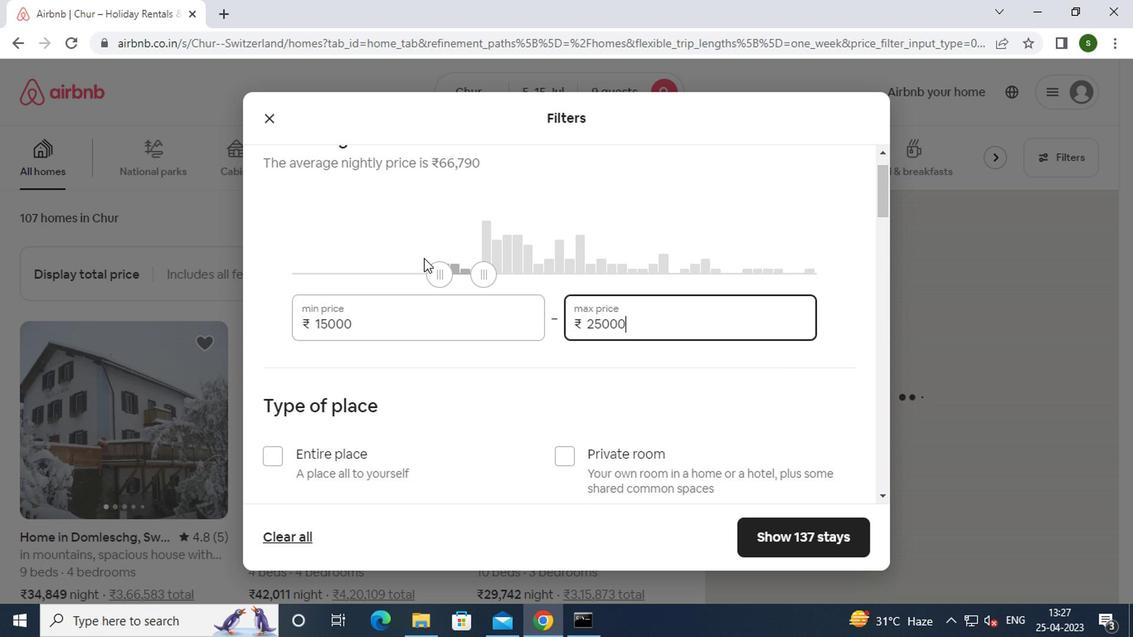 
Action: Mouse scrolled (419, 257) with delta (0, 0)
Screenshot: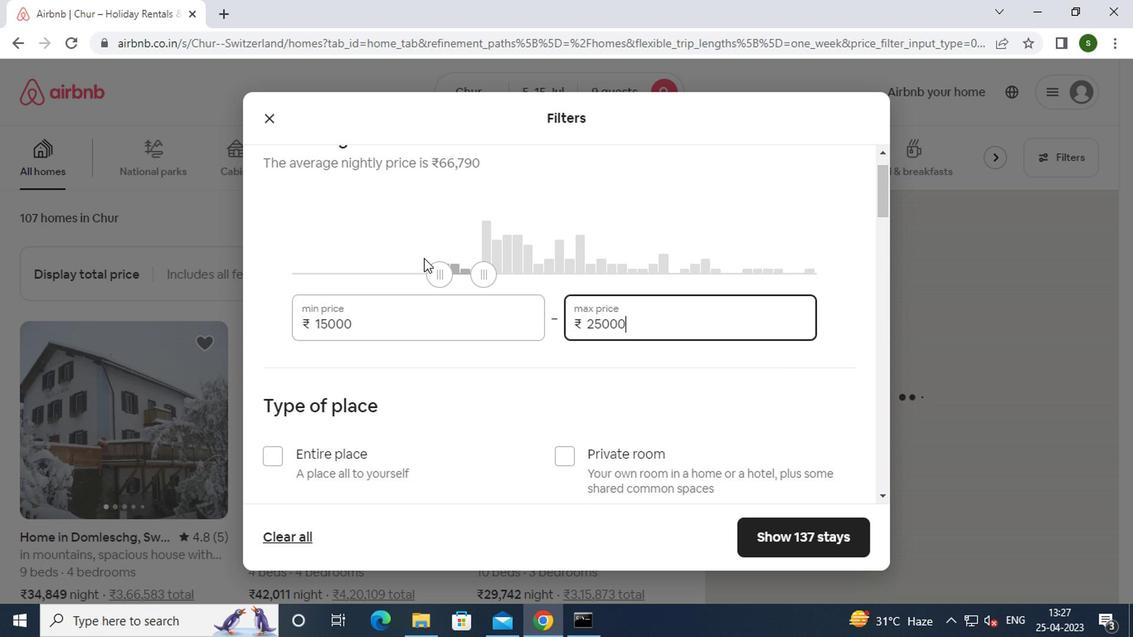 
Action: Mouse moved to (329, 242)
Screenshot: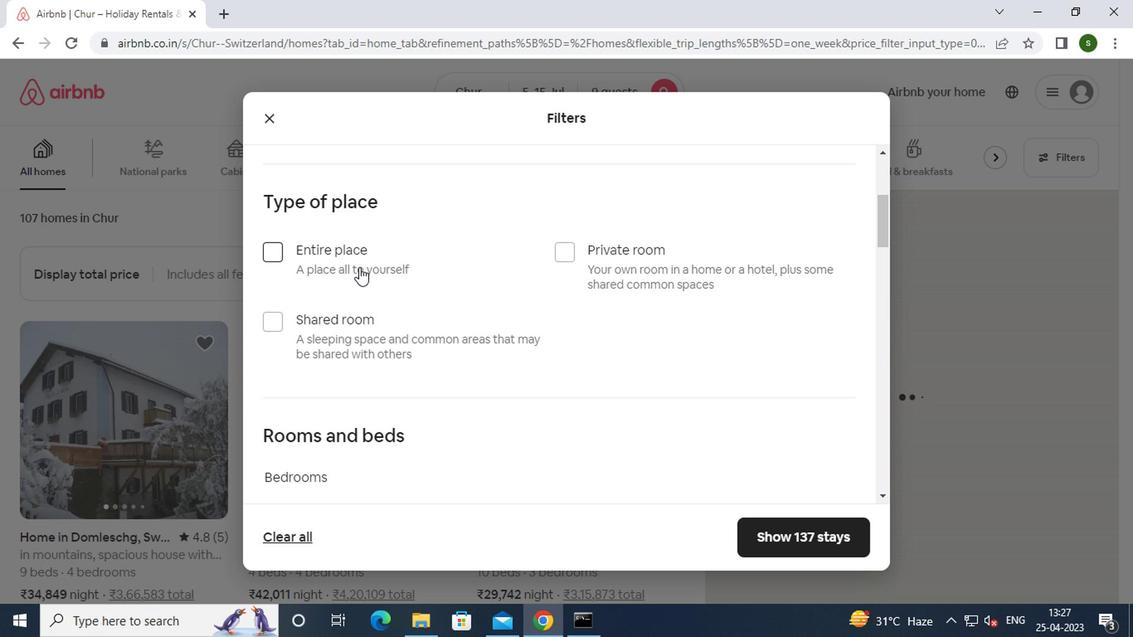 
Action: Mouse pressed left at (329, 242)
Screenshot: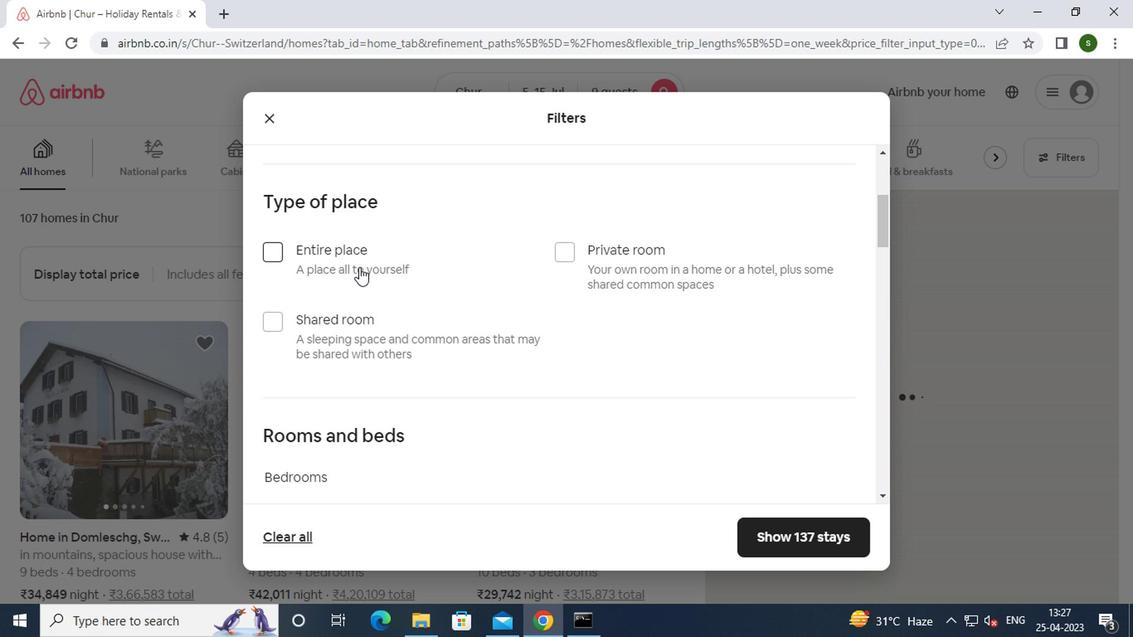 
Action: Mouse moved to (458, 286)
Screenshot: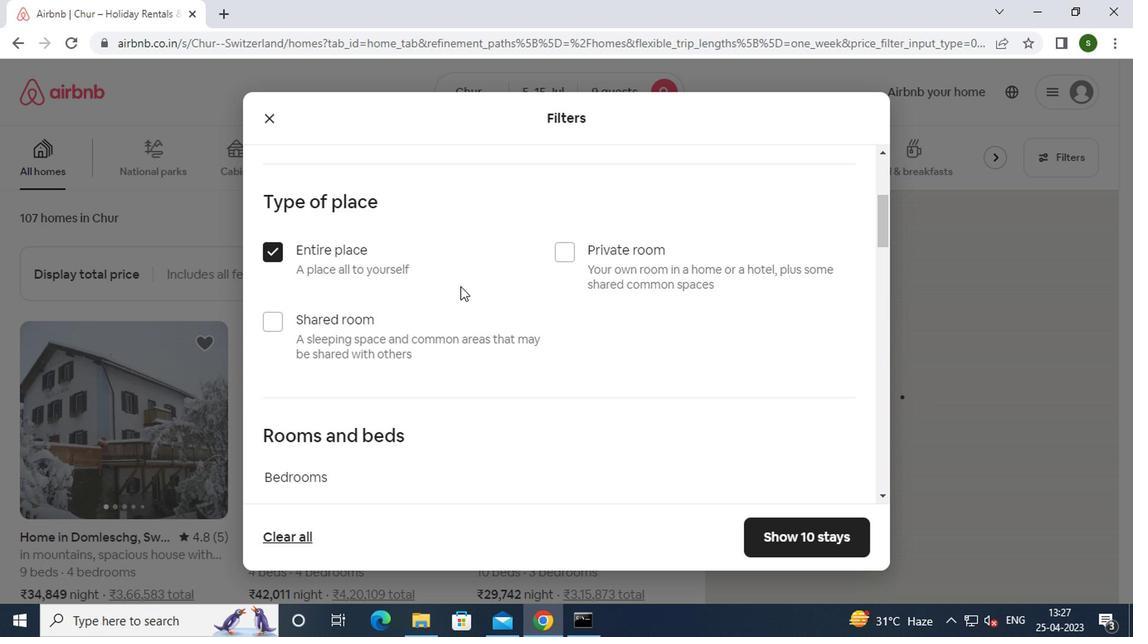 
Action: Mouse scrolled (458, 285) with delta (0, -1)
Screenshot: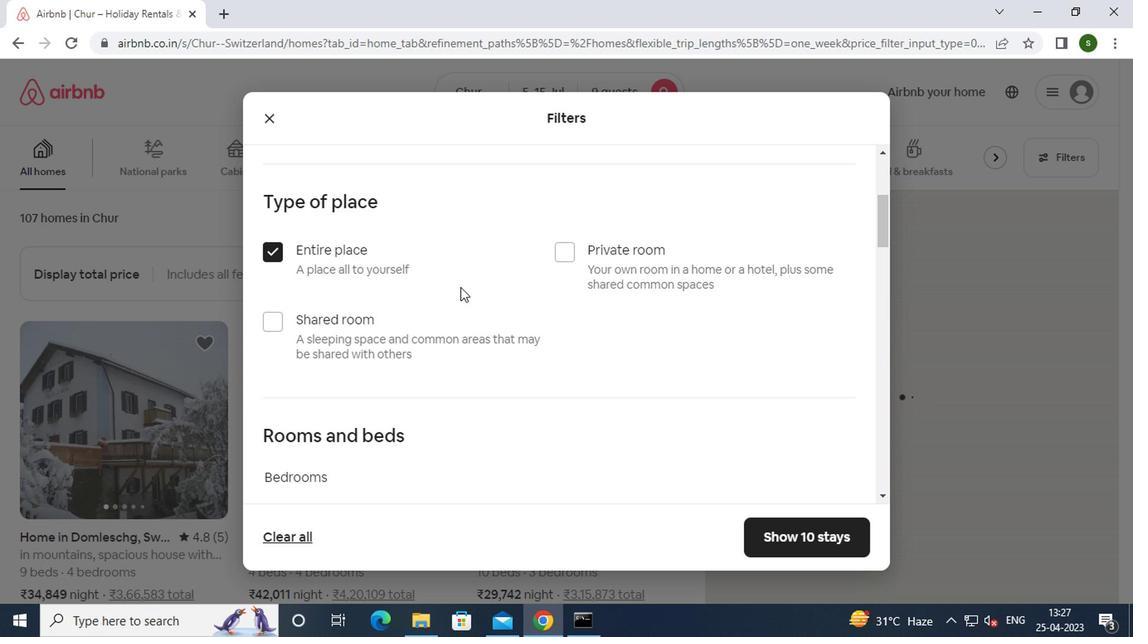
Action: Mouse scrolled (458, 285) with delta (0, -1)
Screenshot: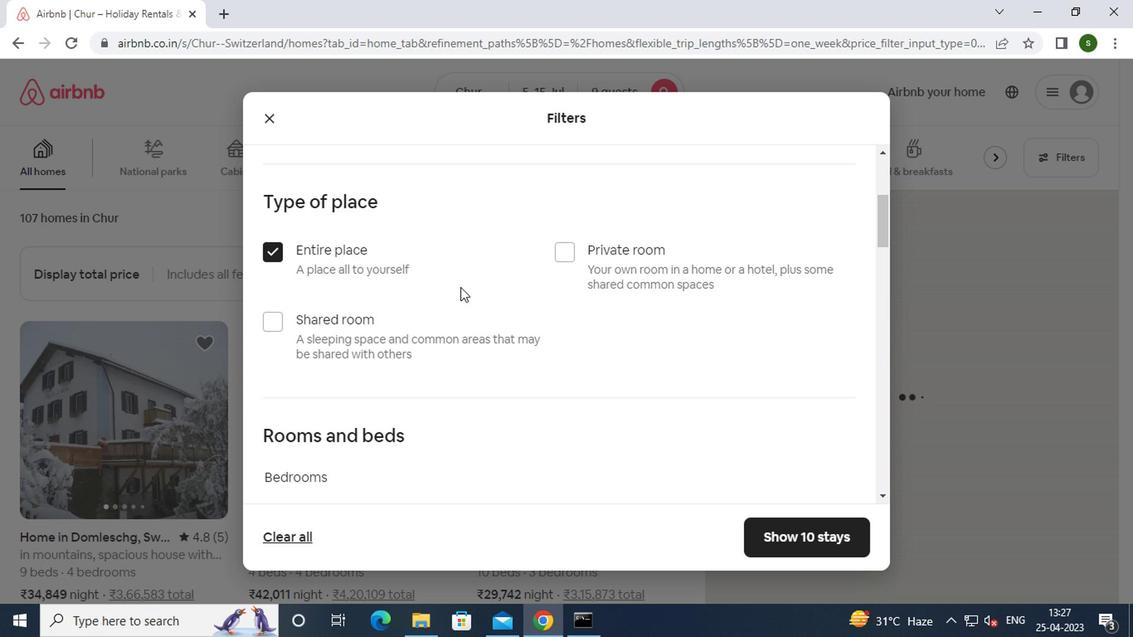 
Action: Mouse moved to (599, 350)
Screenshot: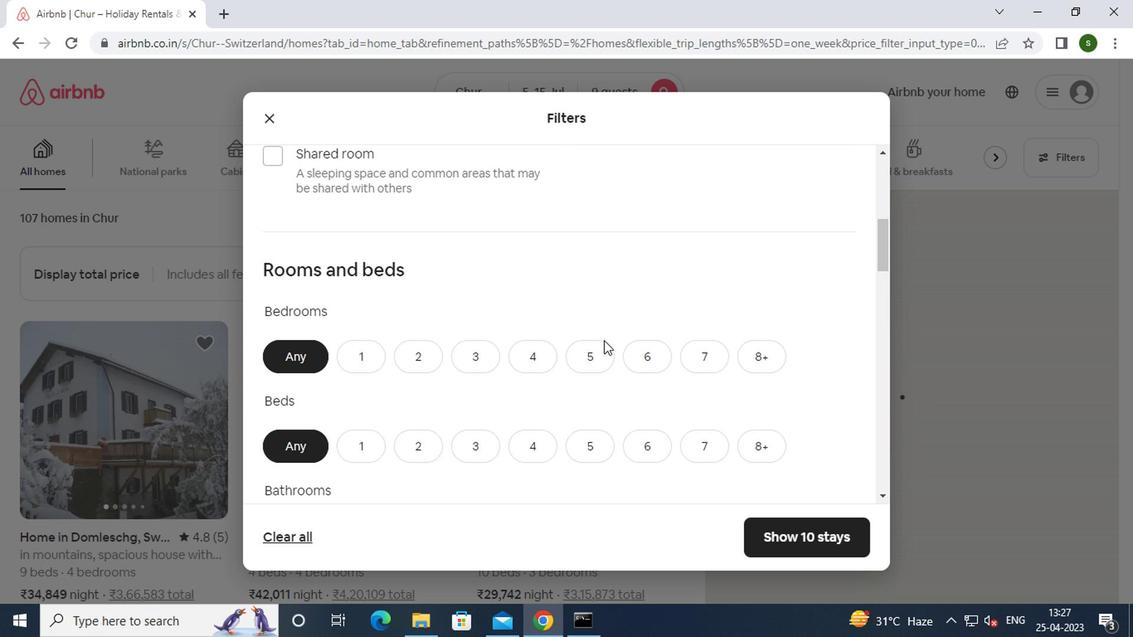 
Action: Mouse pressed left at (599, 350)
Screenshot: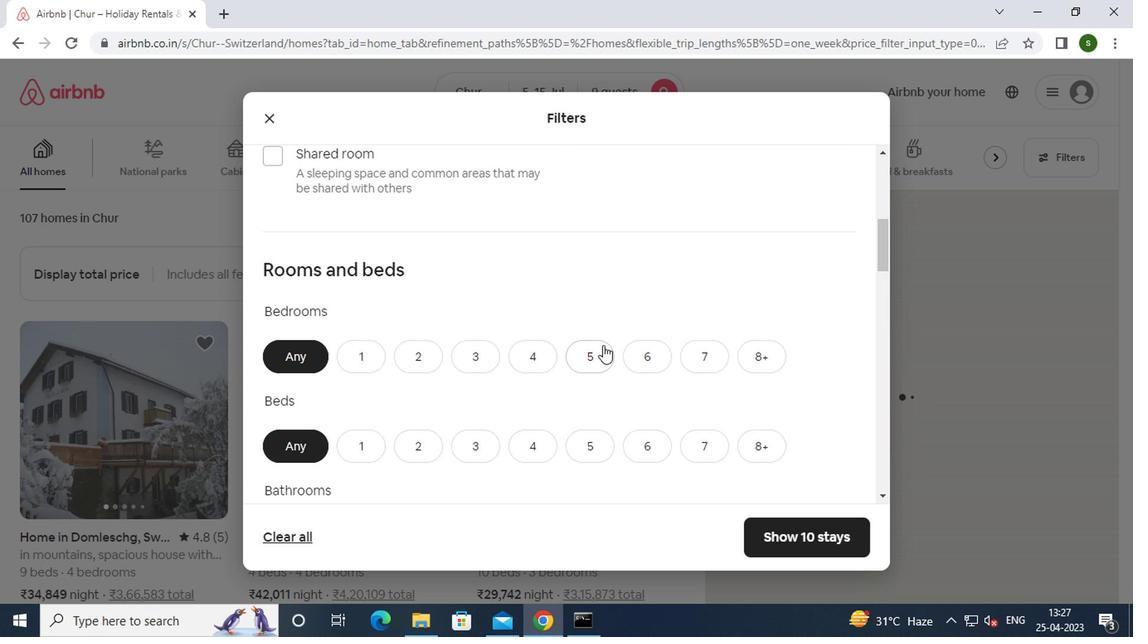 
Action: Mouse moved to (576, 442)
Screenshot: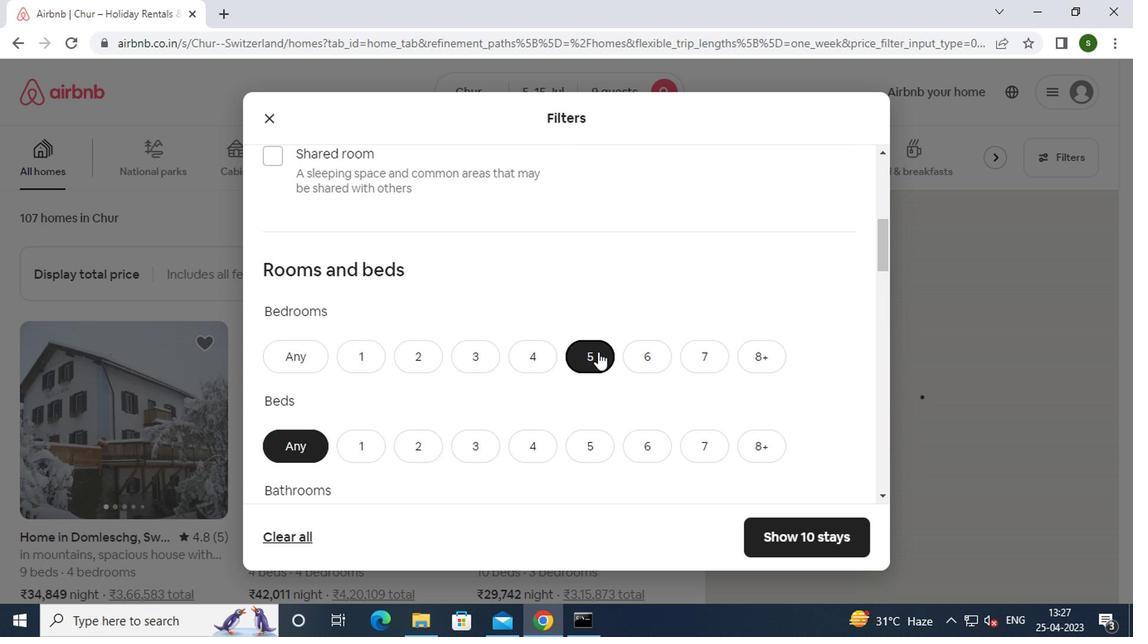 
Action: Mouse pressed left at (576, 442)
Screenshot: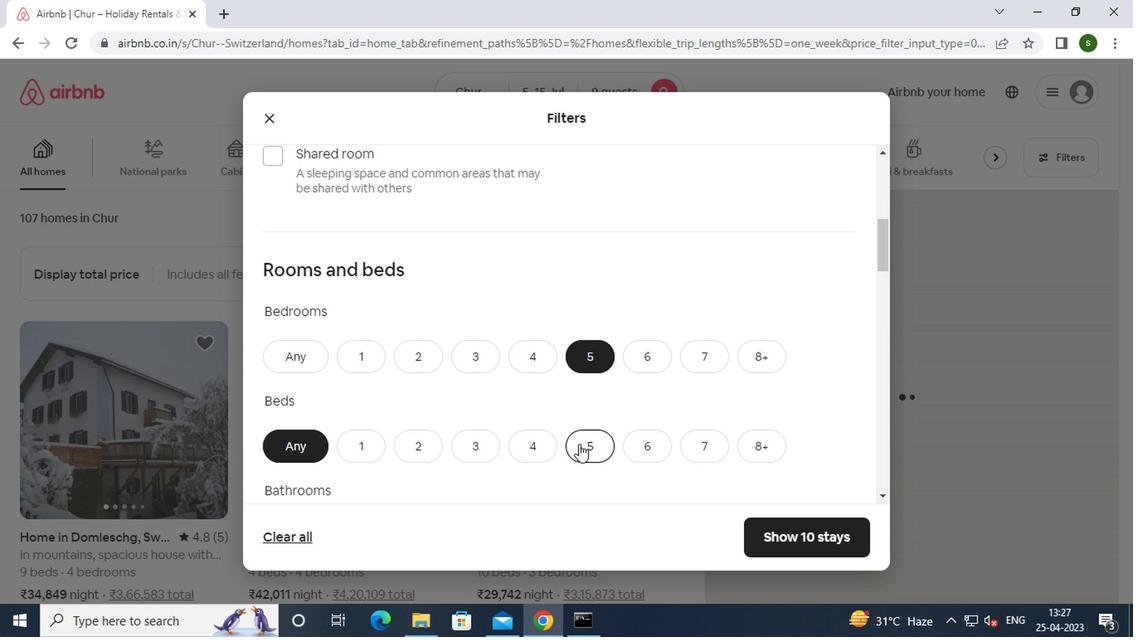
Action: Mouse moved to (590, 392)
Screenshot: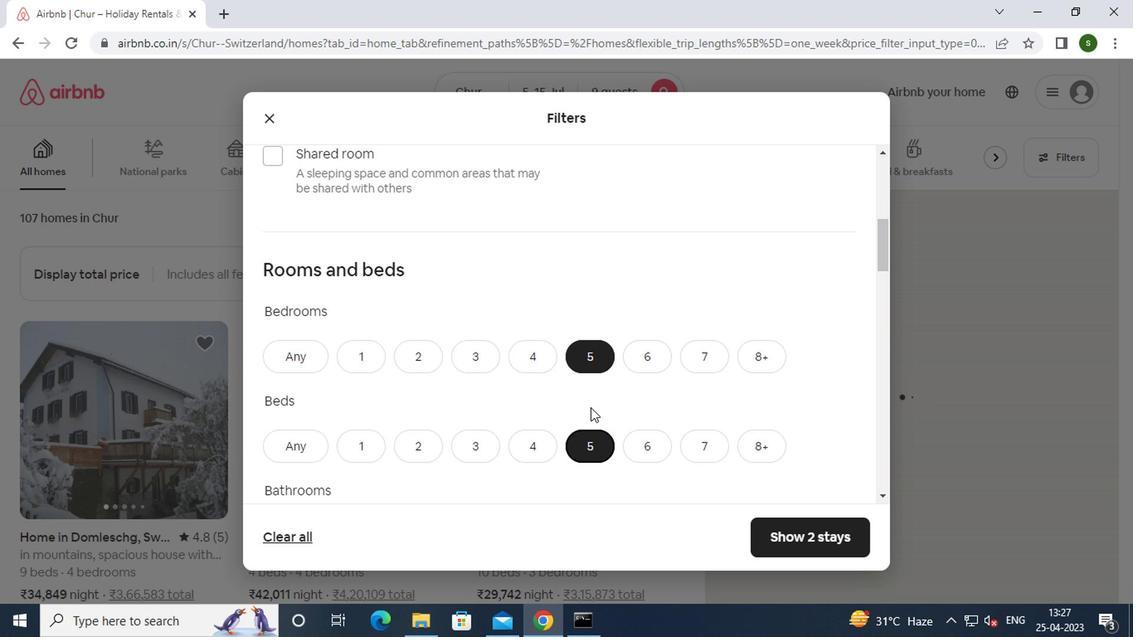 
Action: Mouse scrolled (590, 391) with delta (0, 0)
Screenshot: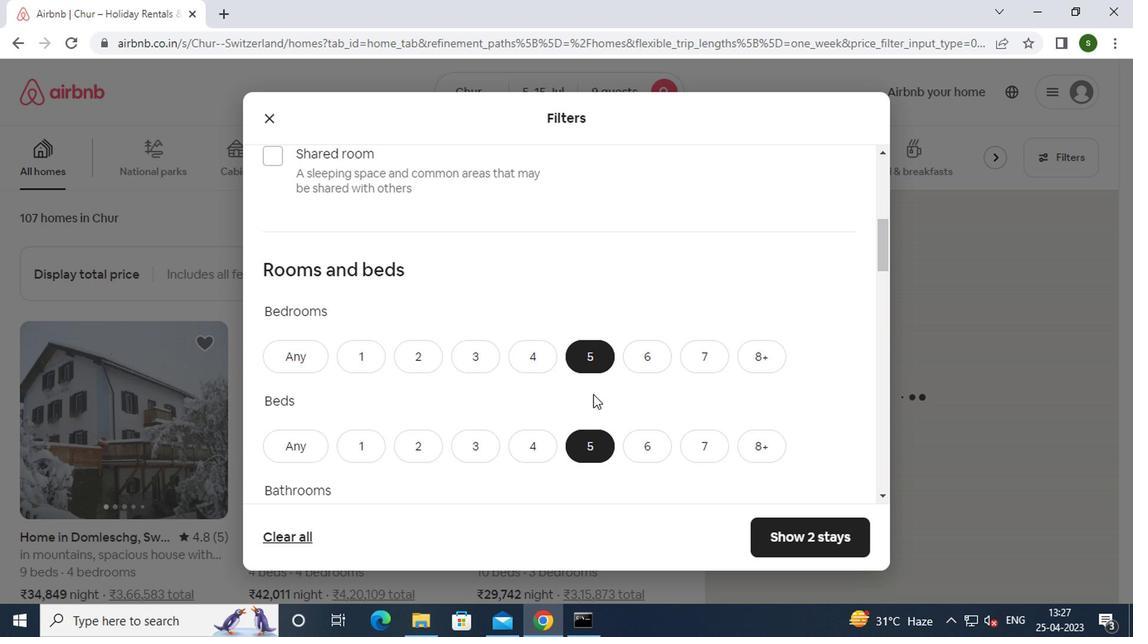 
Action: Mouse moved to (585, 448)
Screenshot: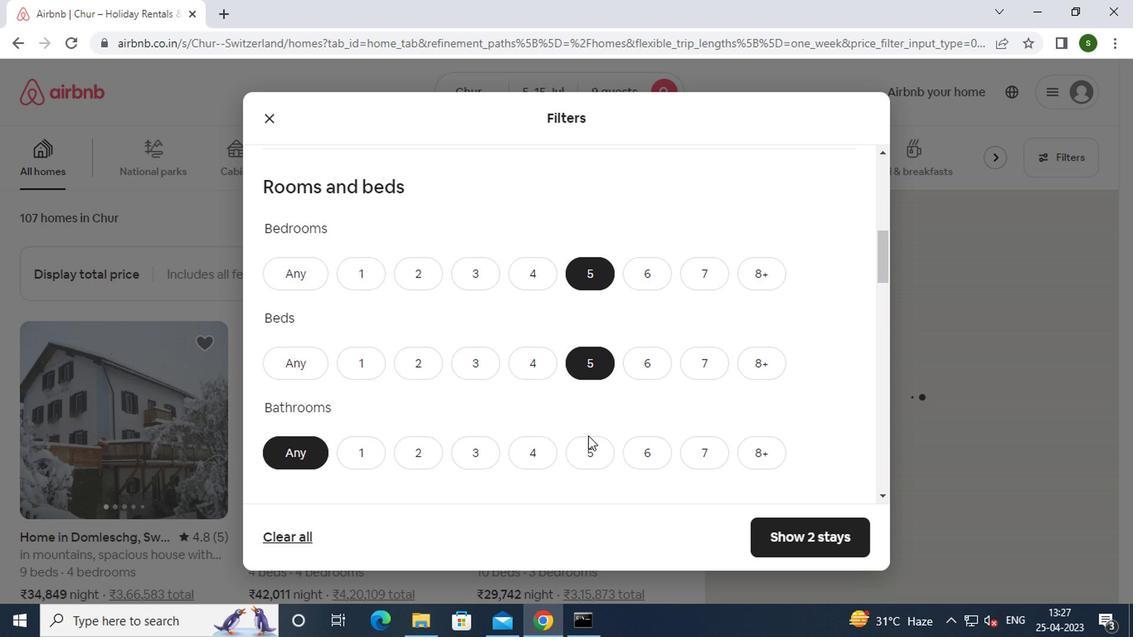 
Action: Mouse pressed left at (585, 448)
Screenshot: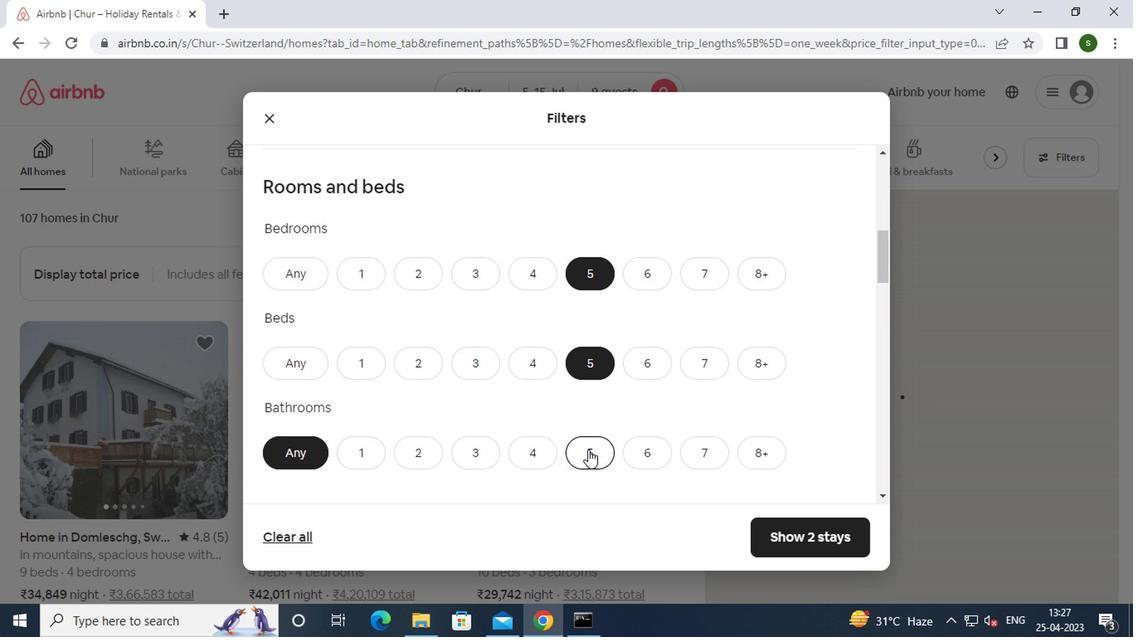 
Action: Mouse moved to (583, 404)
Screenshot: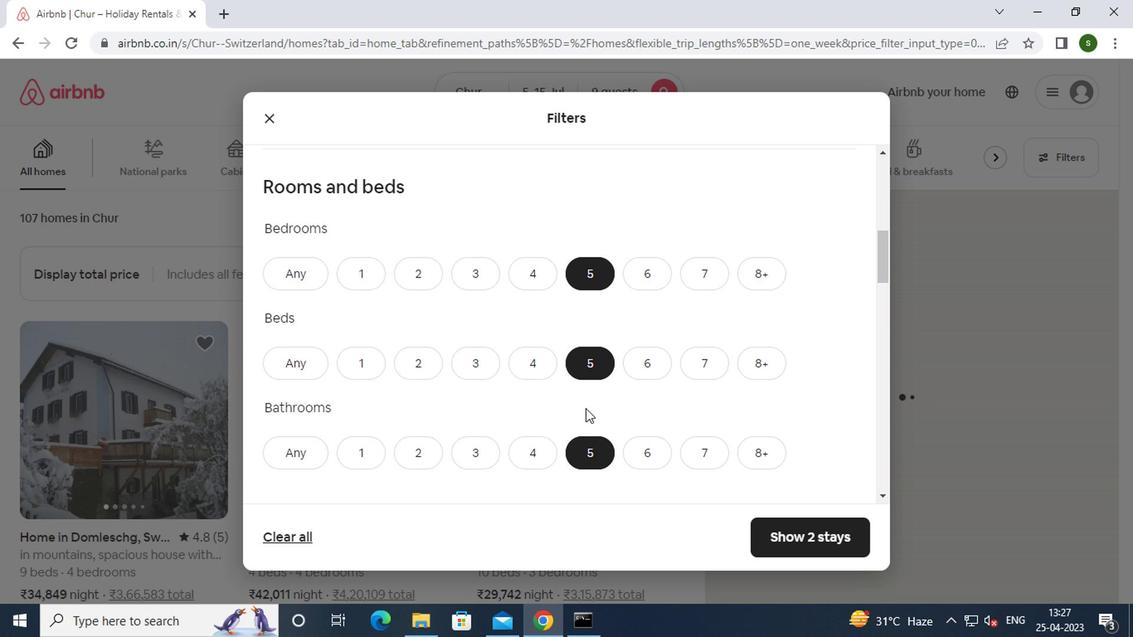 
Action: Mouse scrolled (583, 403) with delta (0, 0)
Screenshot: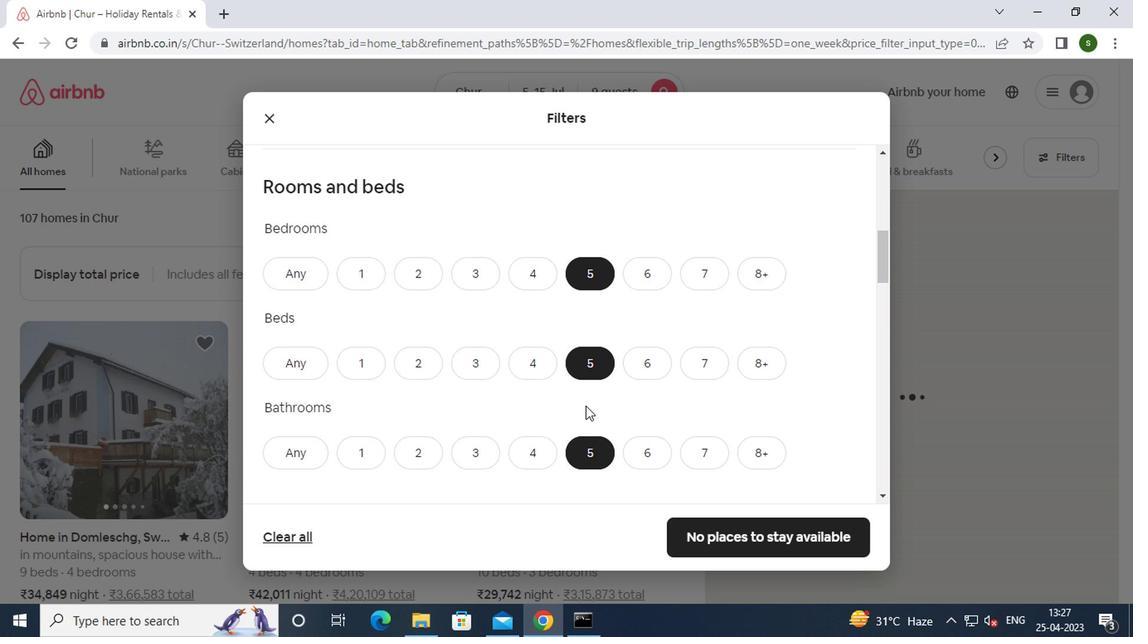 
Action: Mouse scrolled (583, 403) with delta (0, 0)
Screenshot: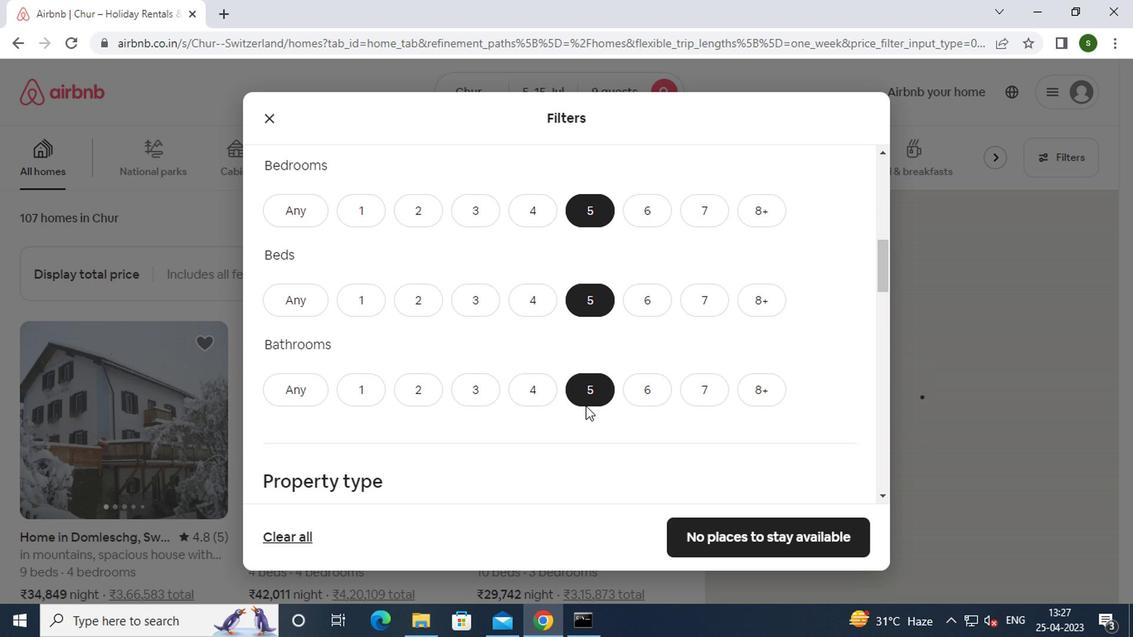 
Action: Mouse scrolled (583, 403) with delta (0, 0)
Screenshot: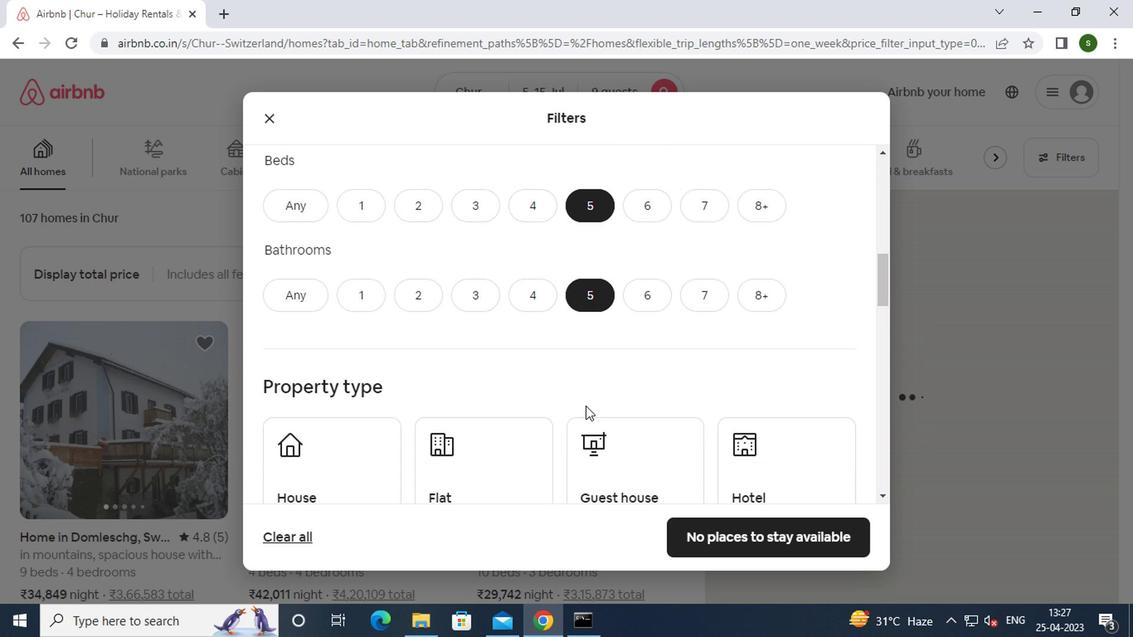 
Action: Mouse moved to (370, 369)
Screenshot: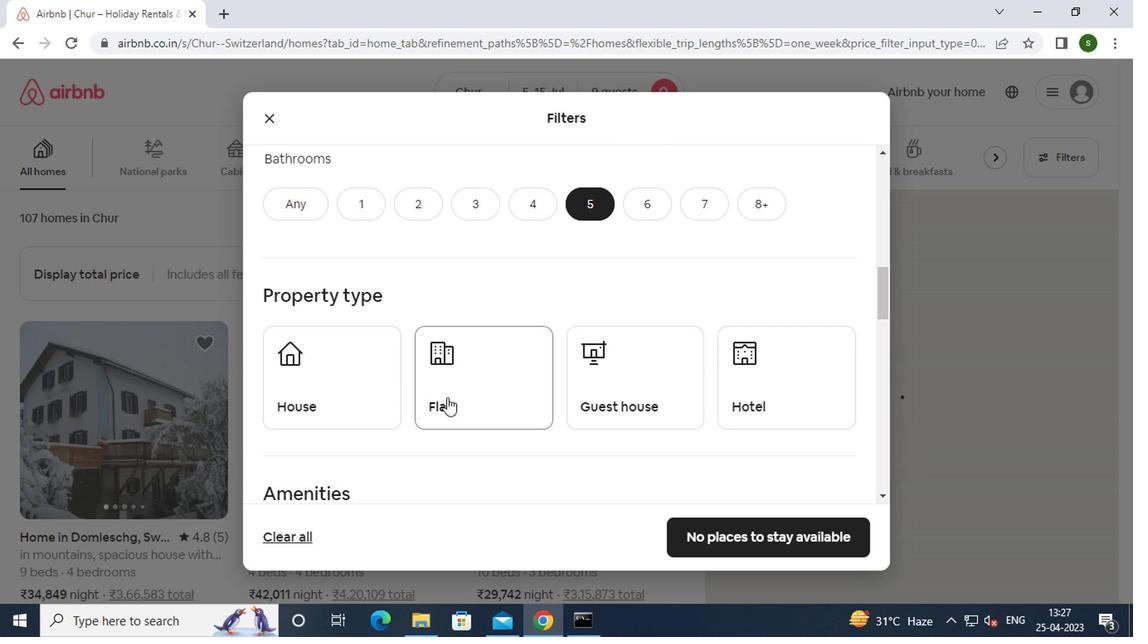 
Action: Mouse pressed left at (370, 369)
Screenshot: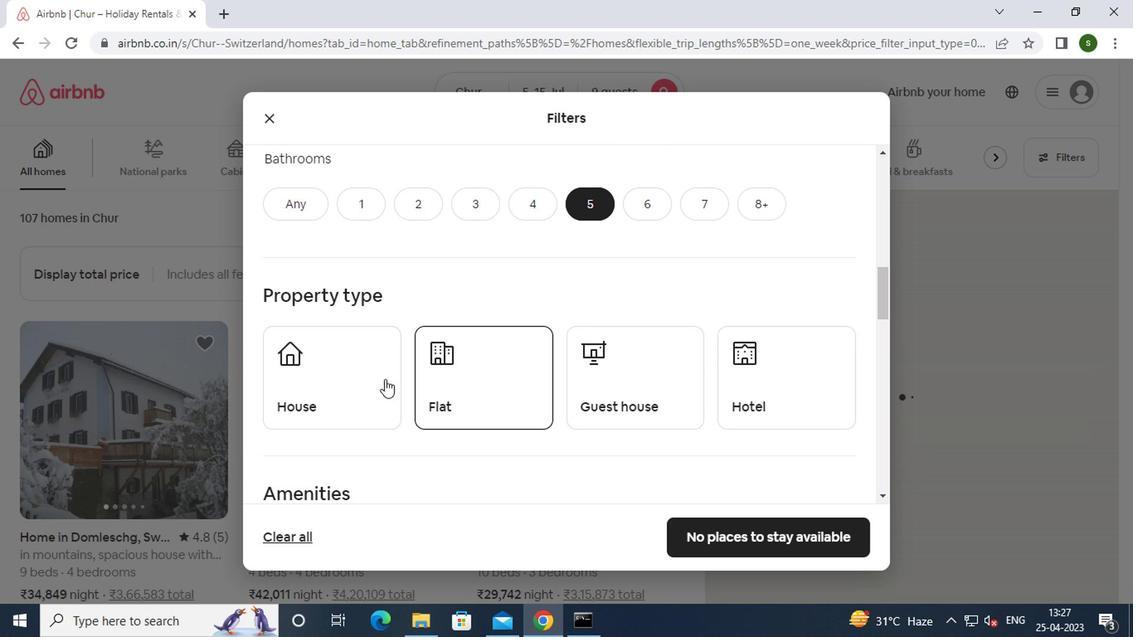 
Action: Mouse moved to (462, 385)
Screenshot: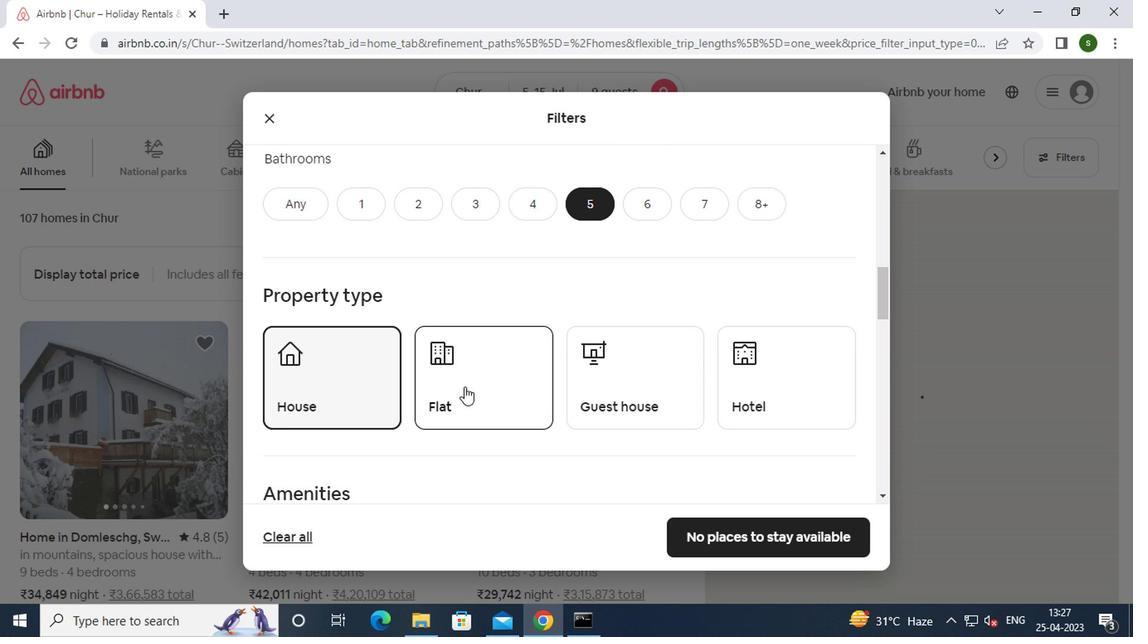 
Action: Mouse pressed left at (462, 385)
Screenshot: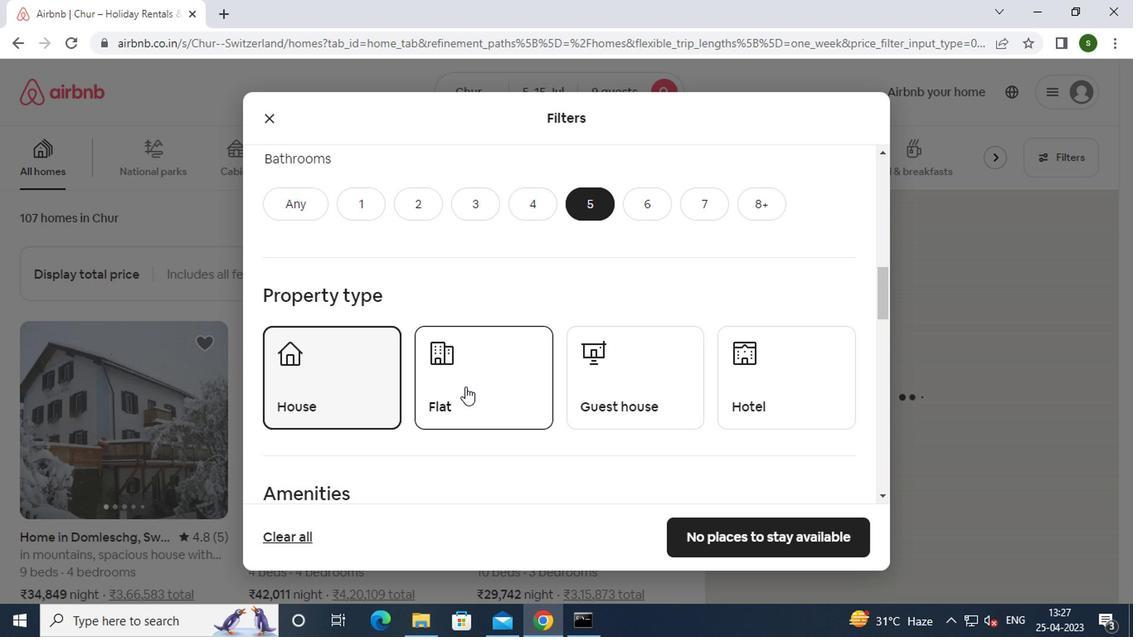 
Action: Mouse moved to (689, 364)
Screenshot: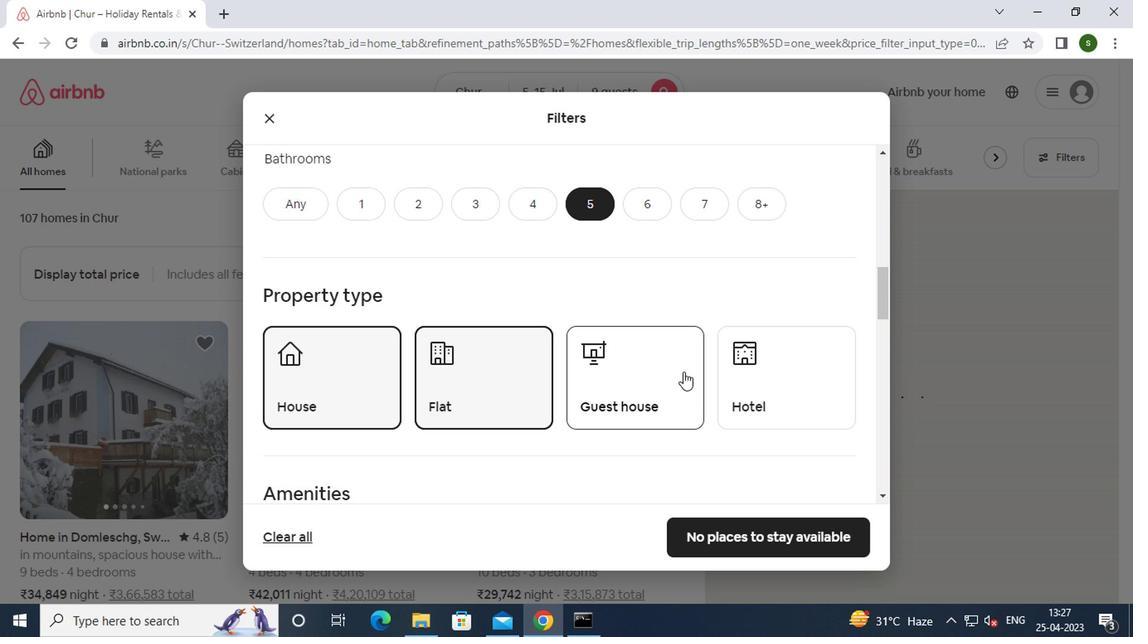 
Action: Mouse pressed left at (689, 364)
Screenshot: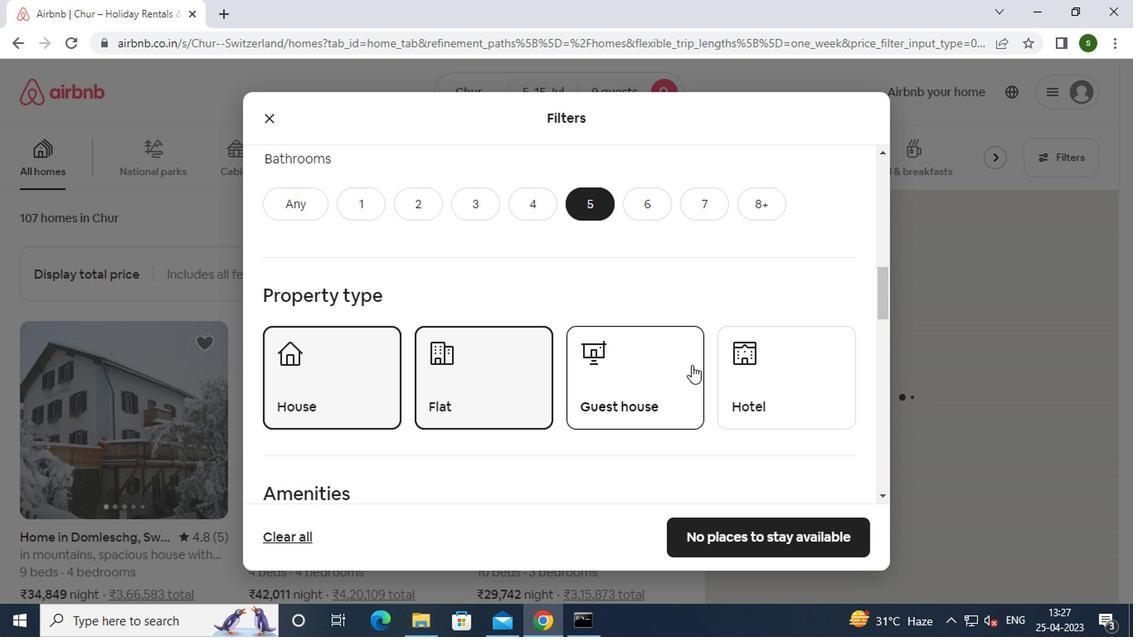 
Action: Mouse moved to (671, 364)
Screenshot: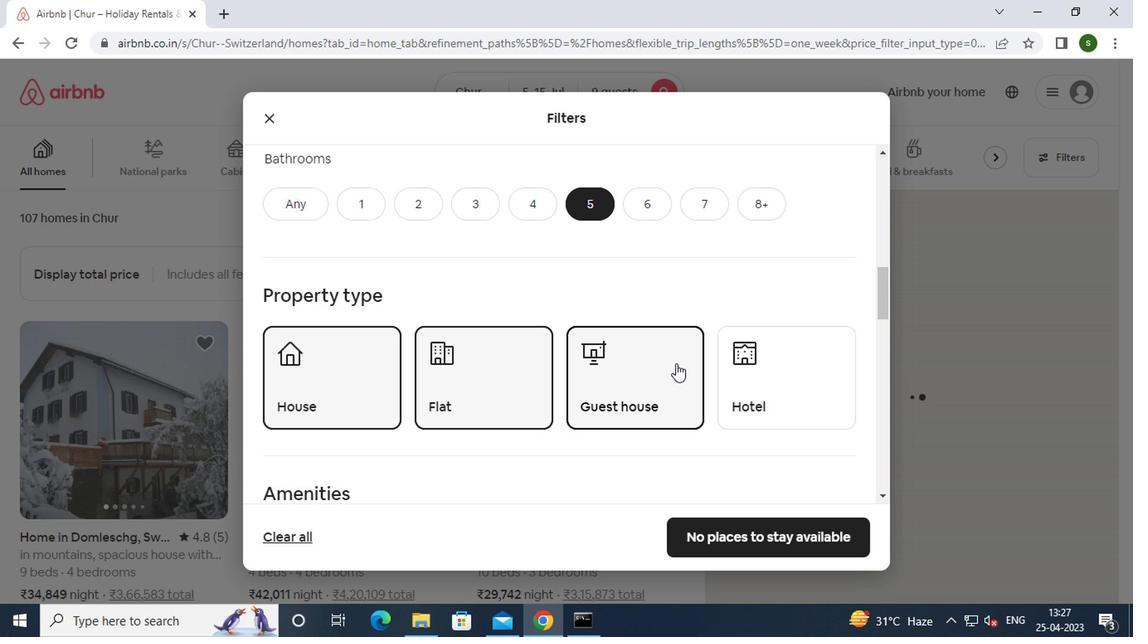 
Action: Mouse scrolled (671, 363) with delta (0, -1)
Screenshot: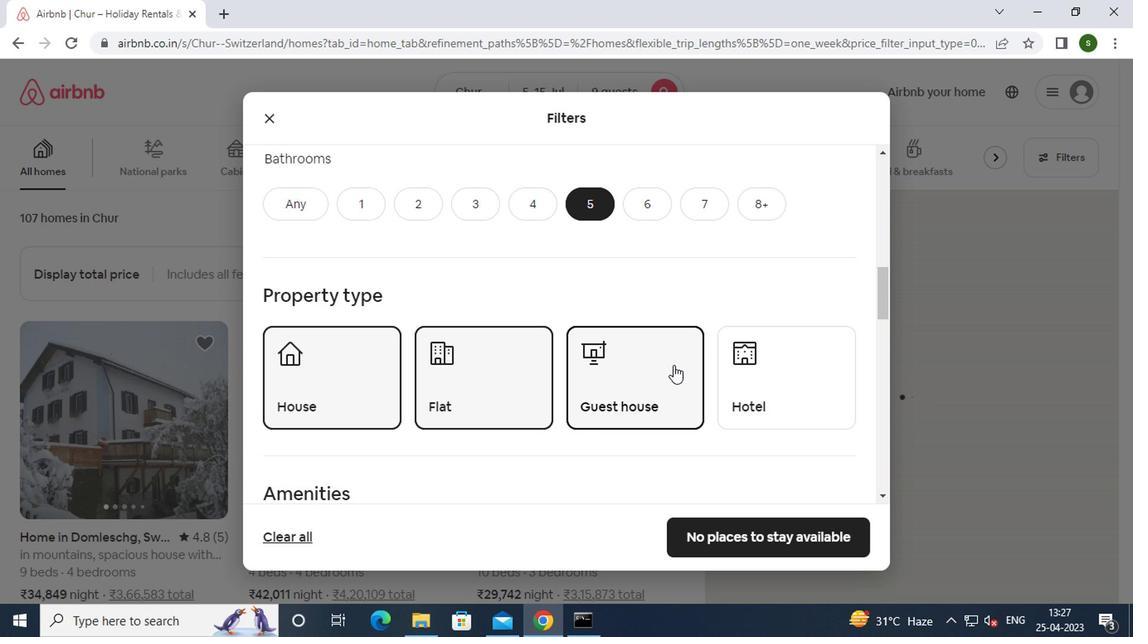 
Action: Mouse scrolled (671, 363) with delta (0, -1)
Screenshot: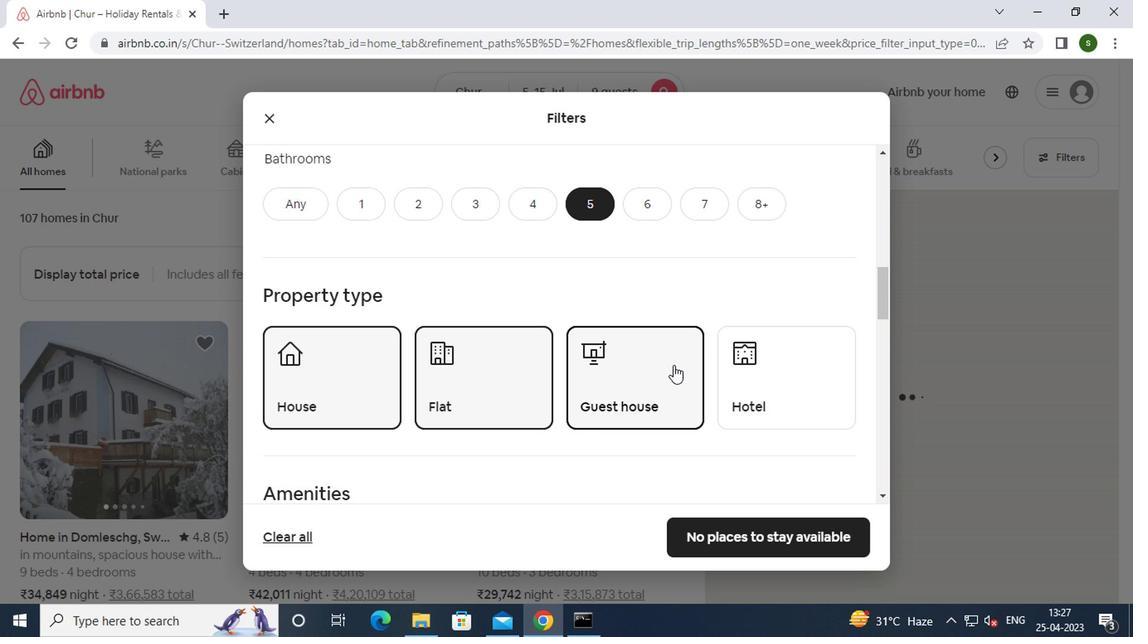 
Action: Mouse scrolled (671, 363) with delta (0, -1)
Screenshot: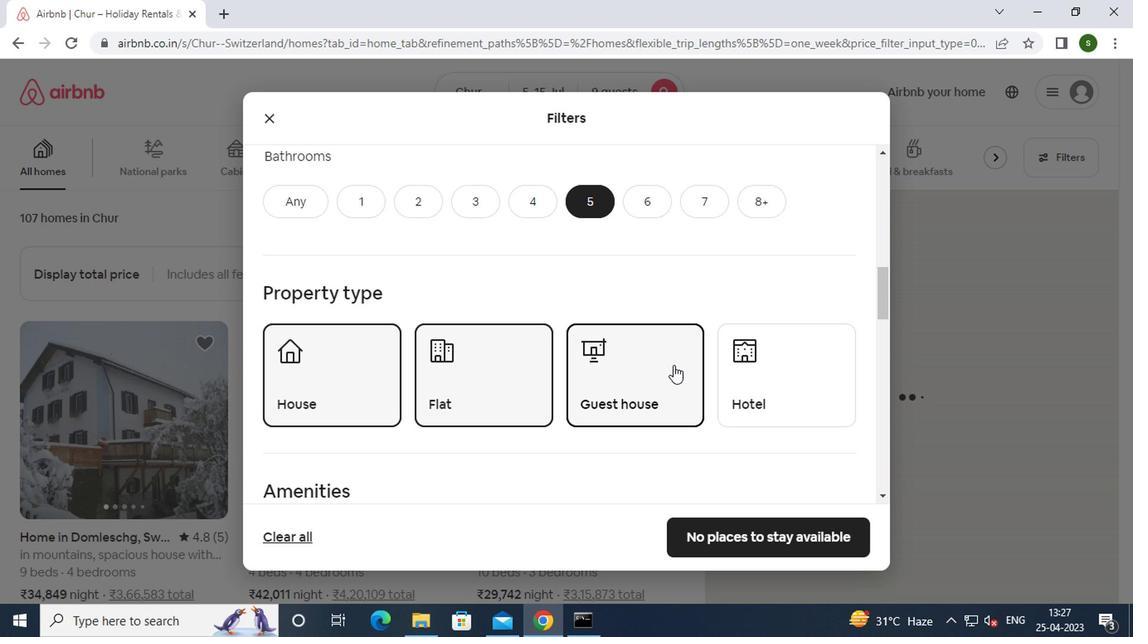 
Action: Mouse scrolled (671, 363) with delta (0, -1)
Screenshot: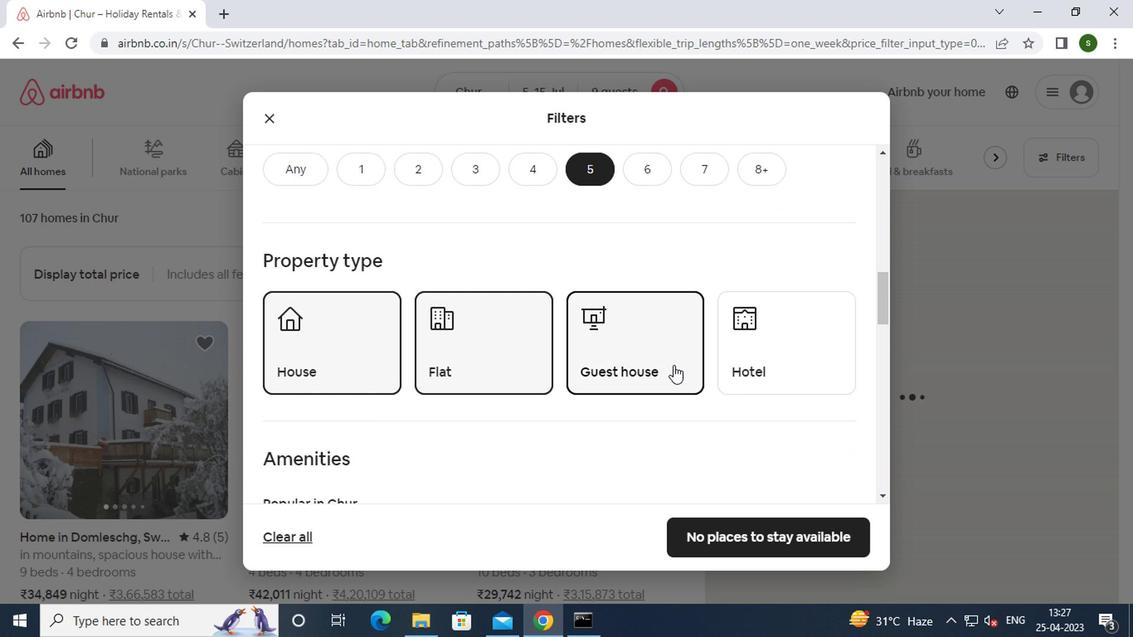 
Action: Mouse scrolled (671, 363) with delta (0, -1)
Screenshot: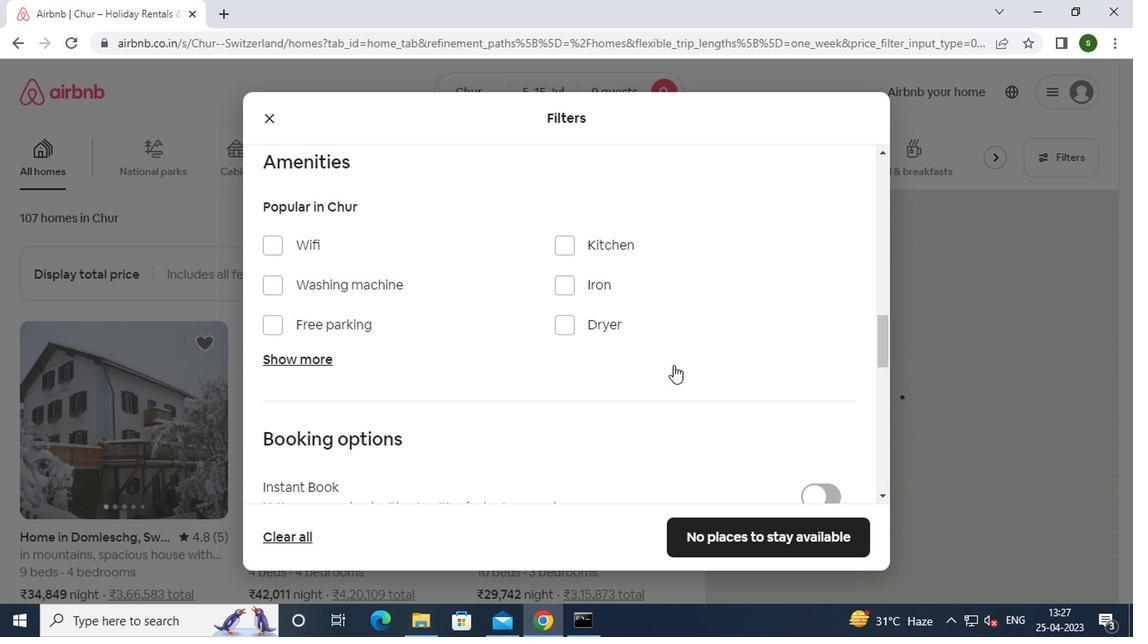 
Action: Mouse scrolled (671, 363) with delta (0, -1)
Screenshot: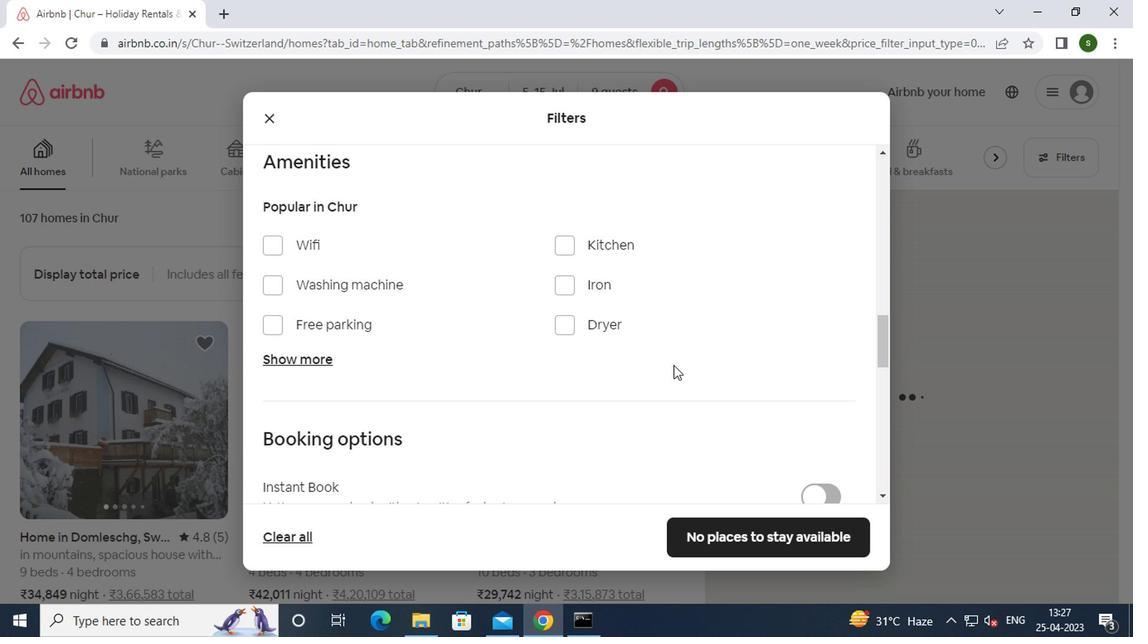 
Action: Mouse scrolled (671, 363) with delta (0, -1)
Screenshot: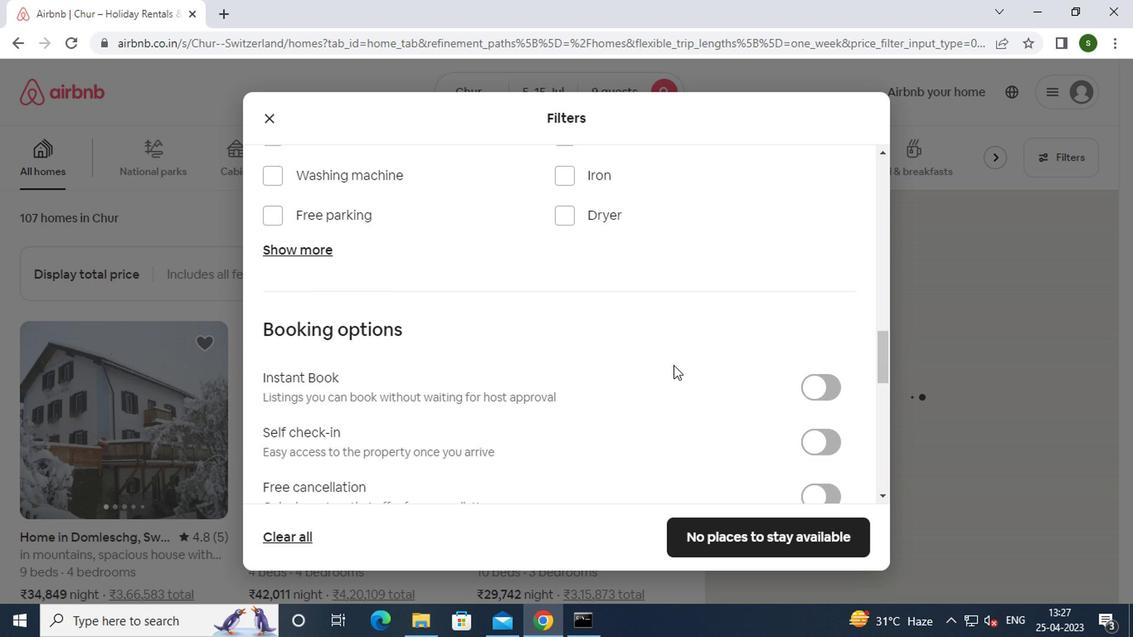 
Action: Mouse moved to (811, 301)
Screenshot: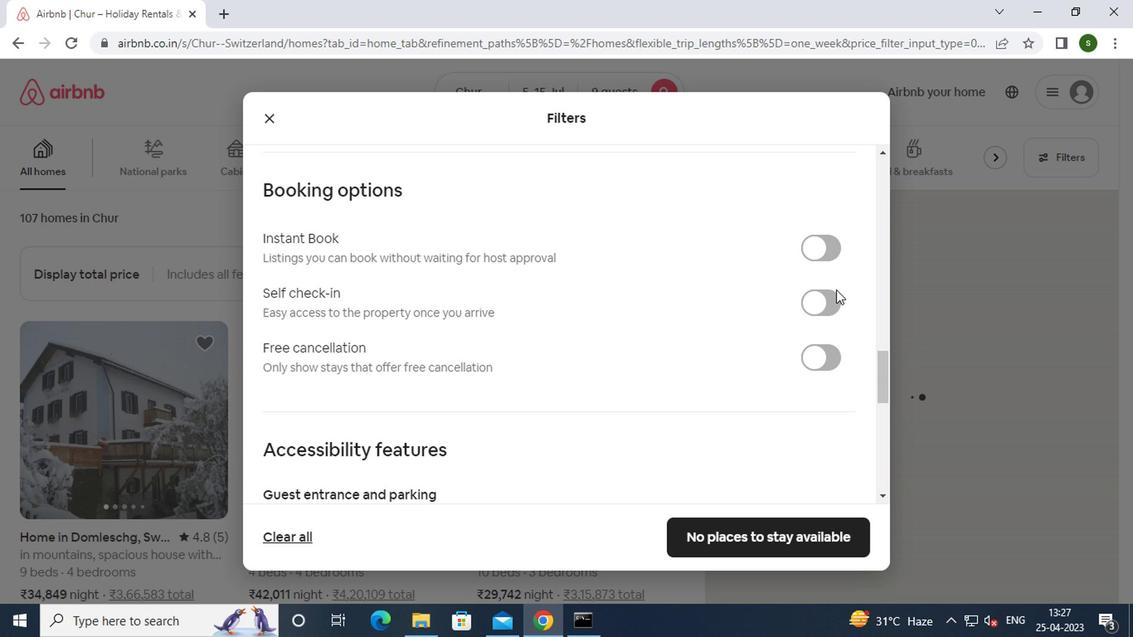 
Action: Mouse pressed left at (811, 301)
Screenshot: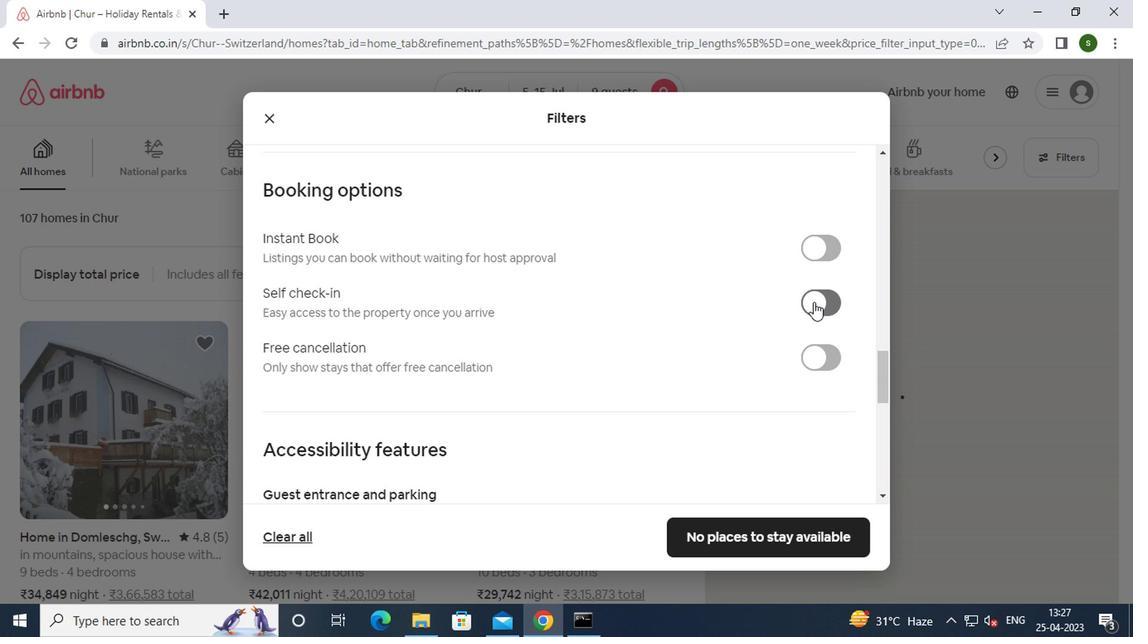 
Action: Mouse moved to (721, 328)
Screenshot: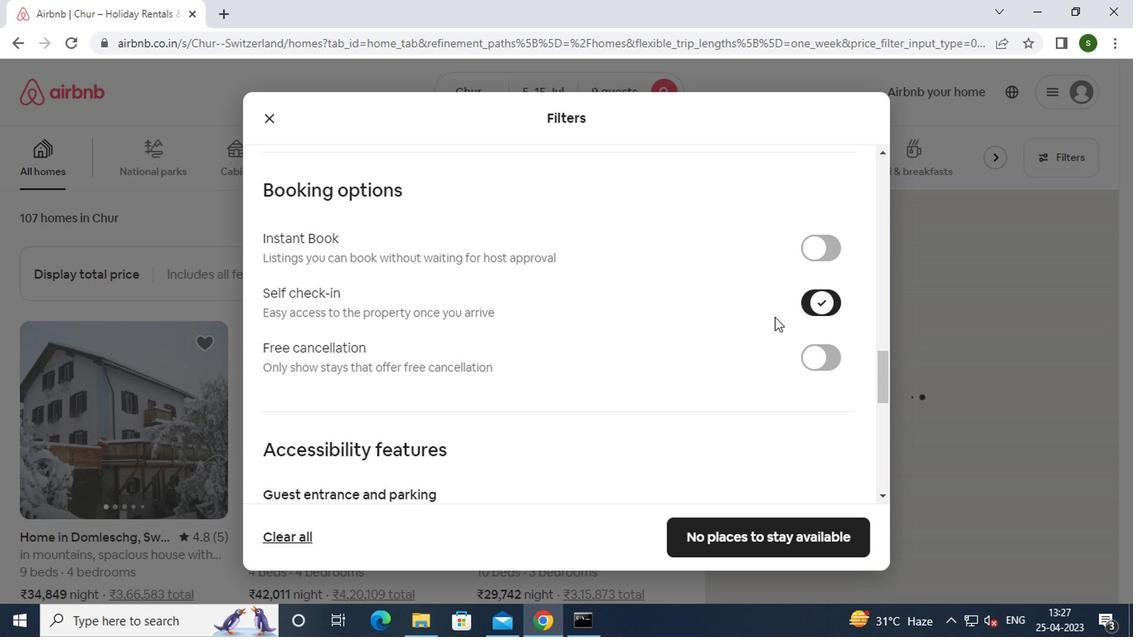 
Action: Mouse scrolled (721, 327) with delta (0, -1)
Screenshot: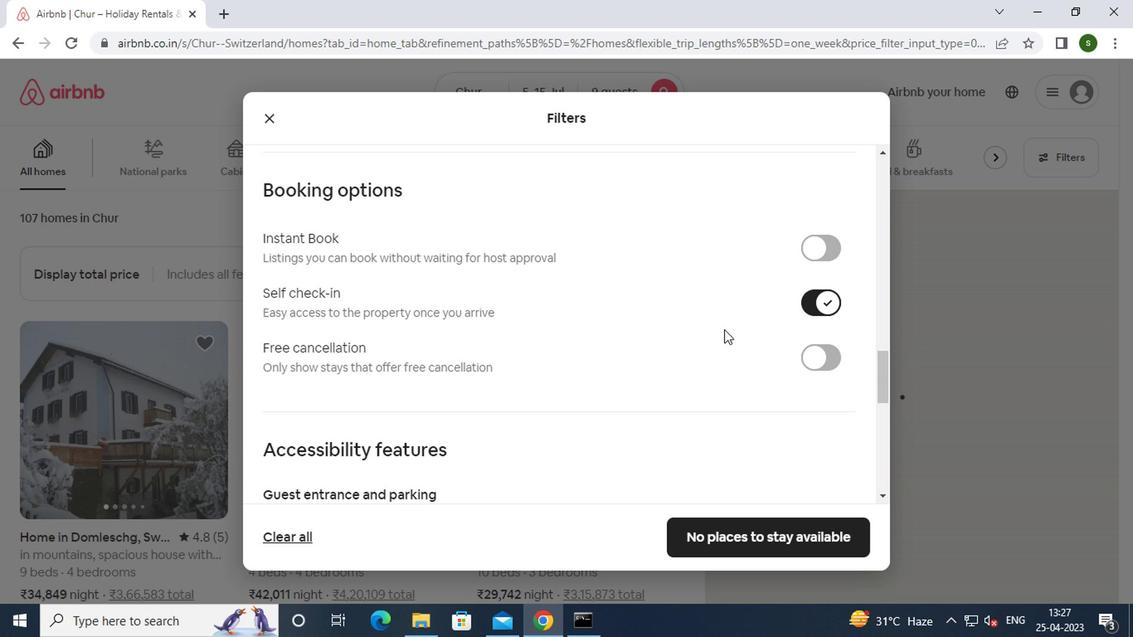 
Action: Mouse scrolled (721, 327) with delta (0, -1)
Screenshot: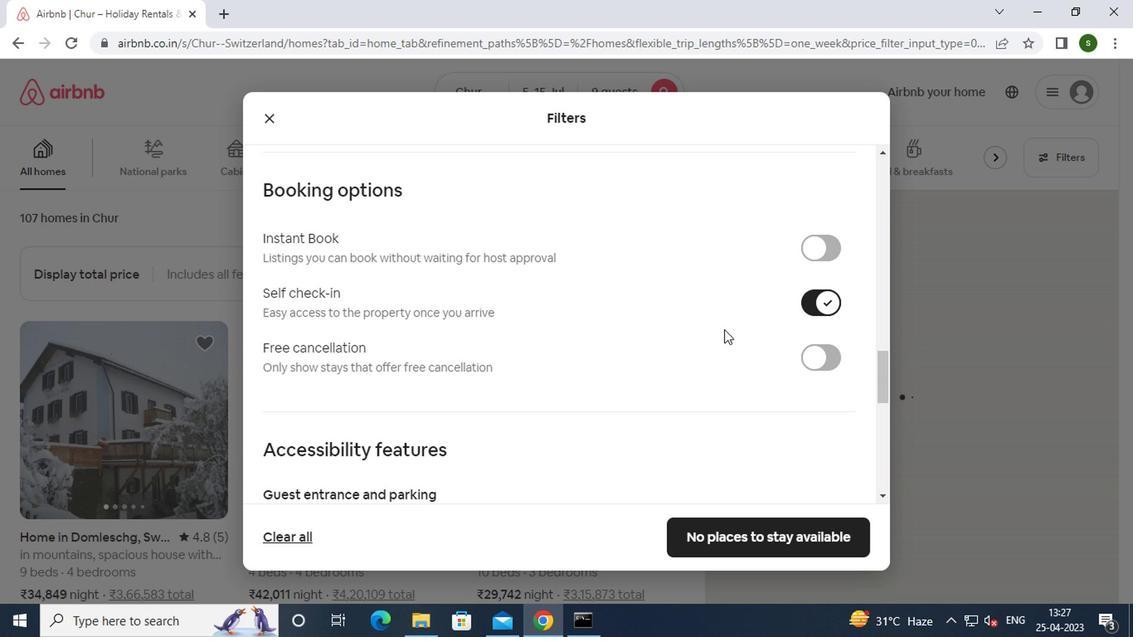 
Action: Mouse scrolled (721, 327) with delta (0, -1)
Screenshot: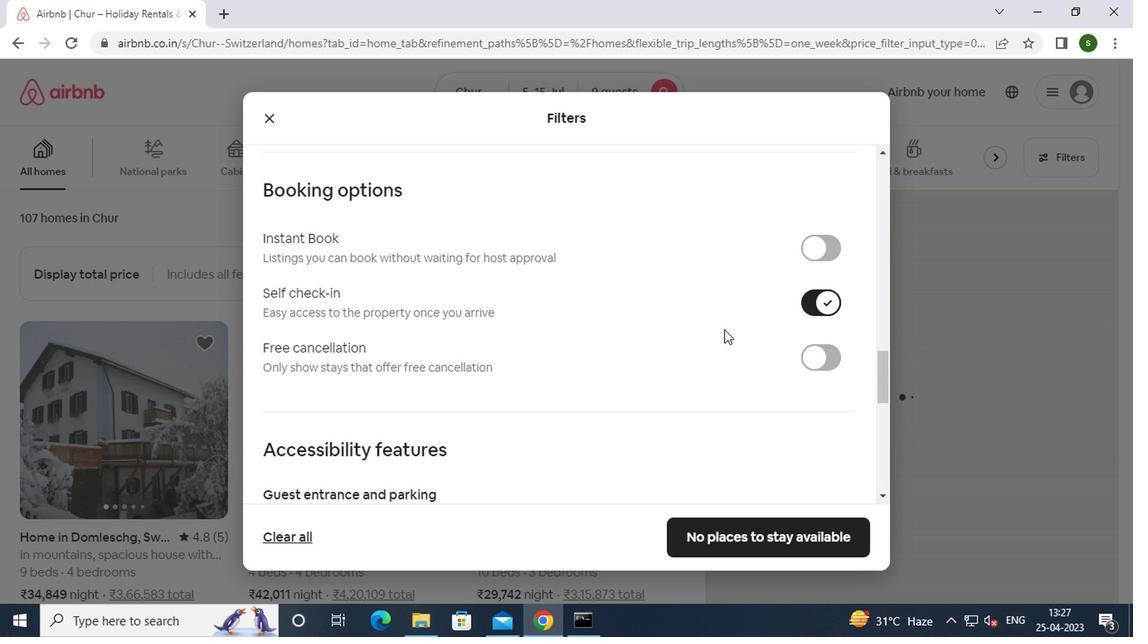 
Action: Mouse scrolled (721, 327) with delta (0, -1)
Screenshot: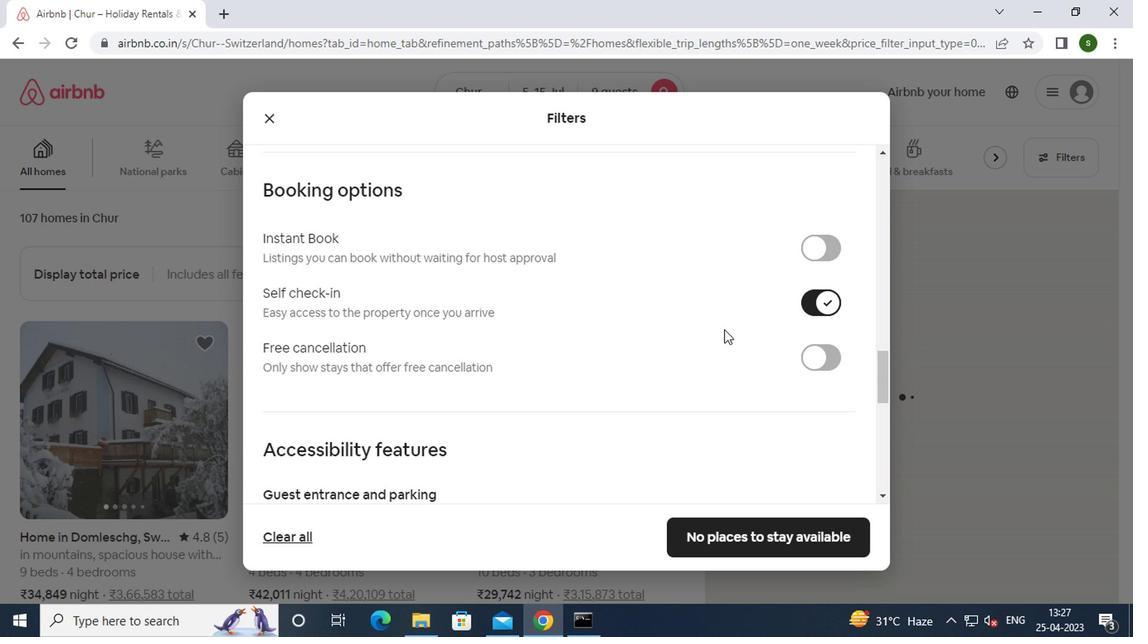 
Action: Mouse scrolled (721, 327) with delta (0, -1)
Screenshot: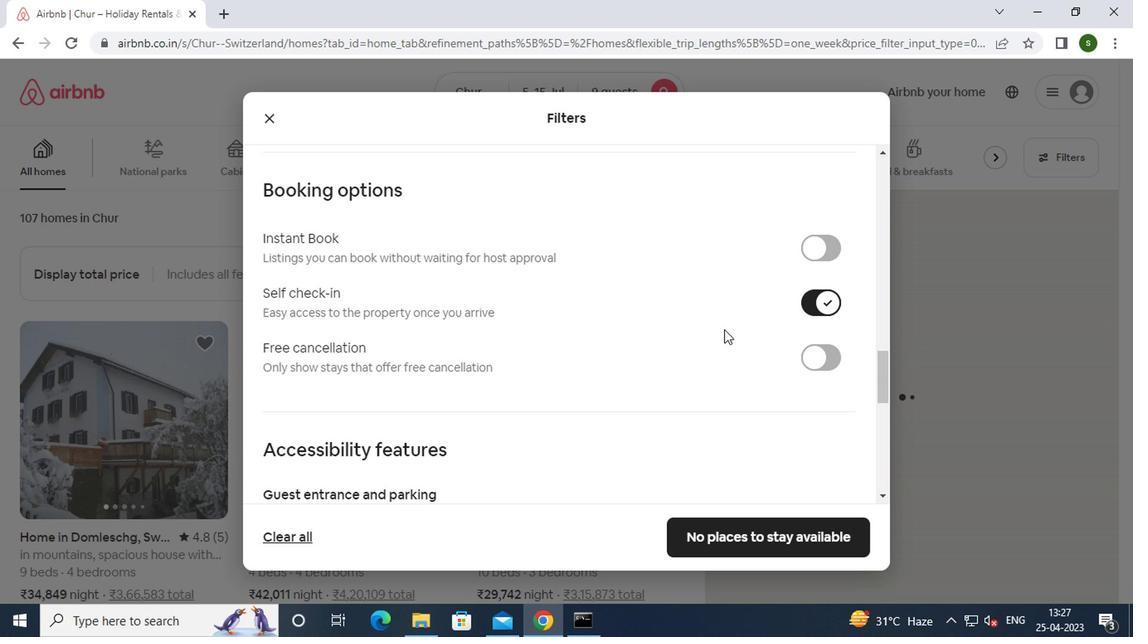 
Action: Mouse scrolled (721, 327) with delta (0, -1)
Screenshot: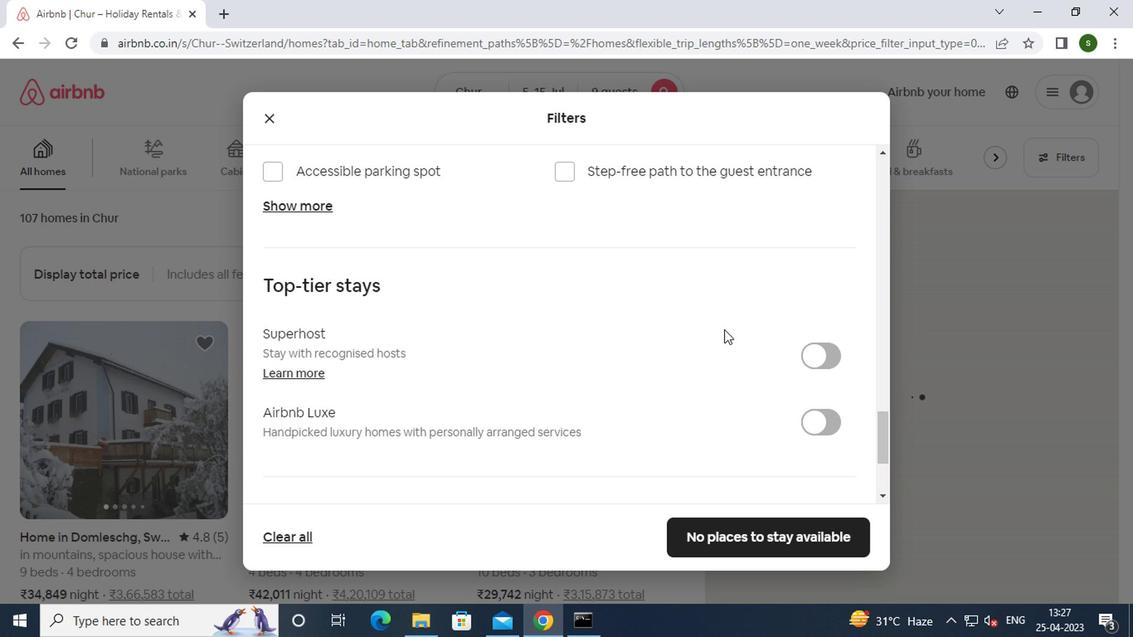 
Action: Mouse scrolled (721, 327) with delta (0, -1)
Screenshot: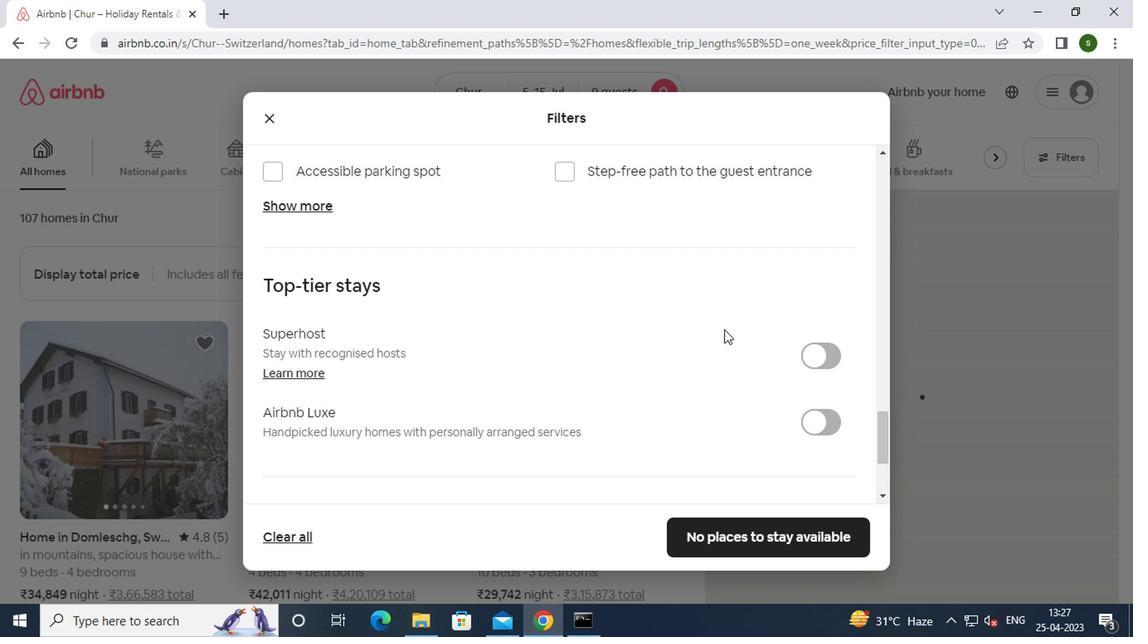 
Action: Mouse moved to (322, 397)
Screenshot: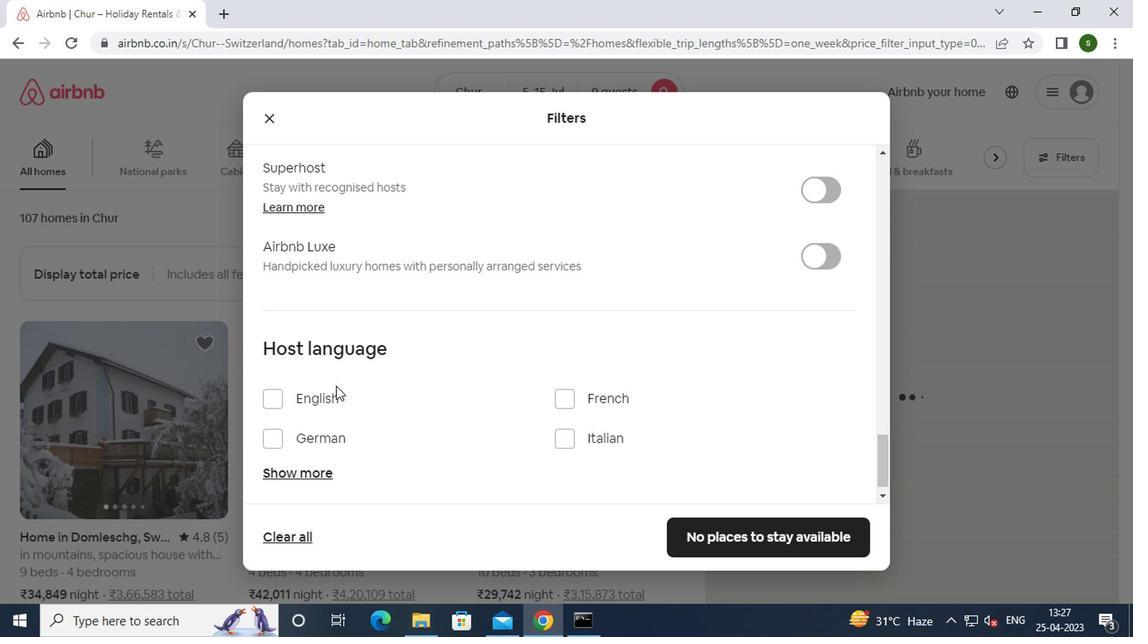 
Action: Mouse pressed left at (322, 397)
Screenshot: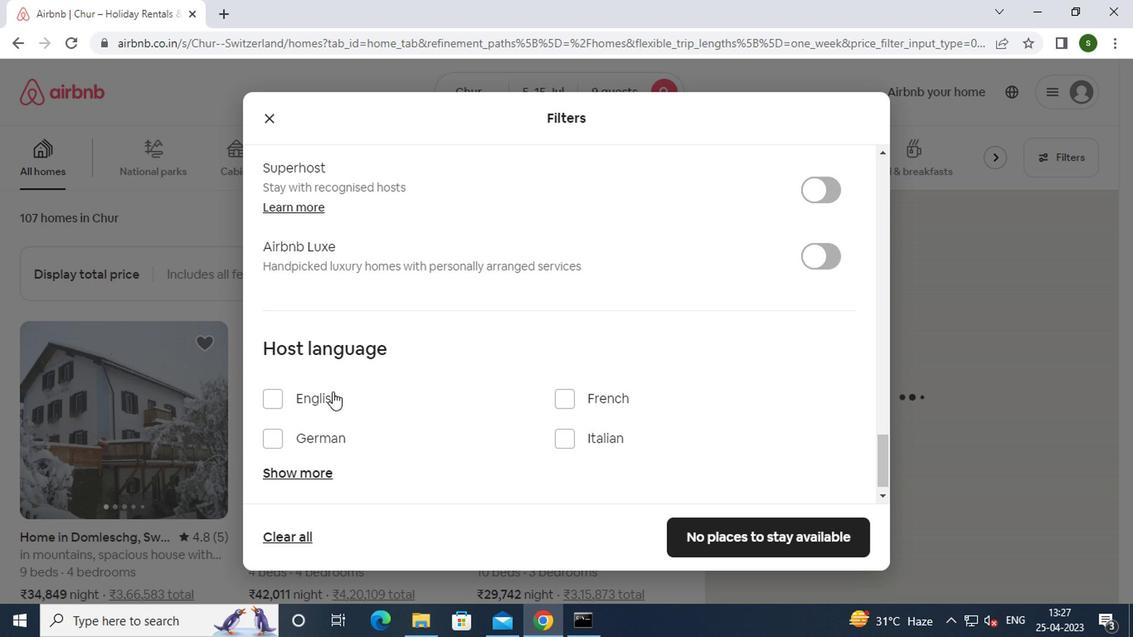 
Action: Mouse moved to (671, 538)
Screenshot: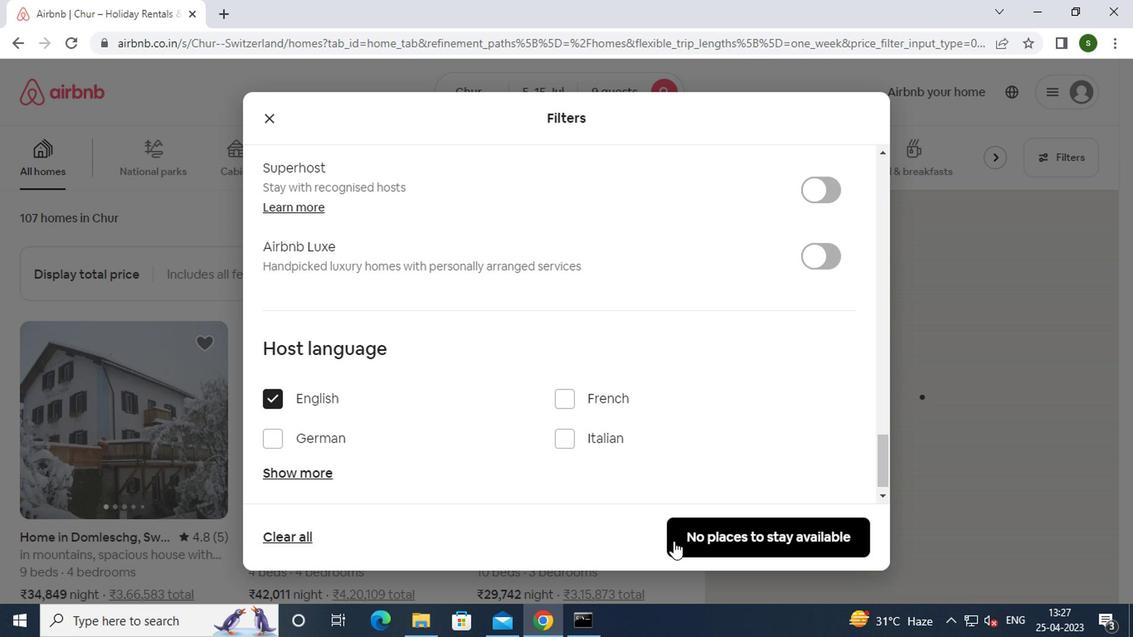 
Action: Mouse pressed left at (671, 538)
Screenshot: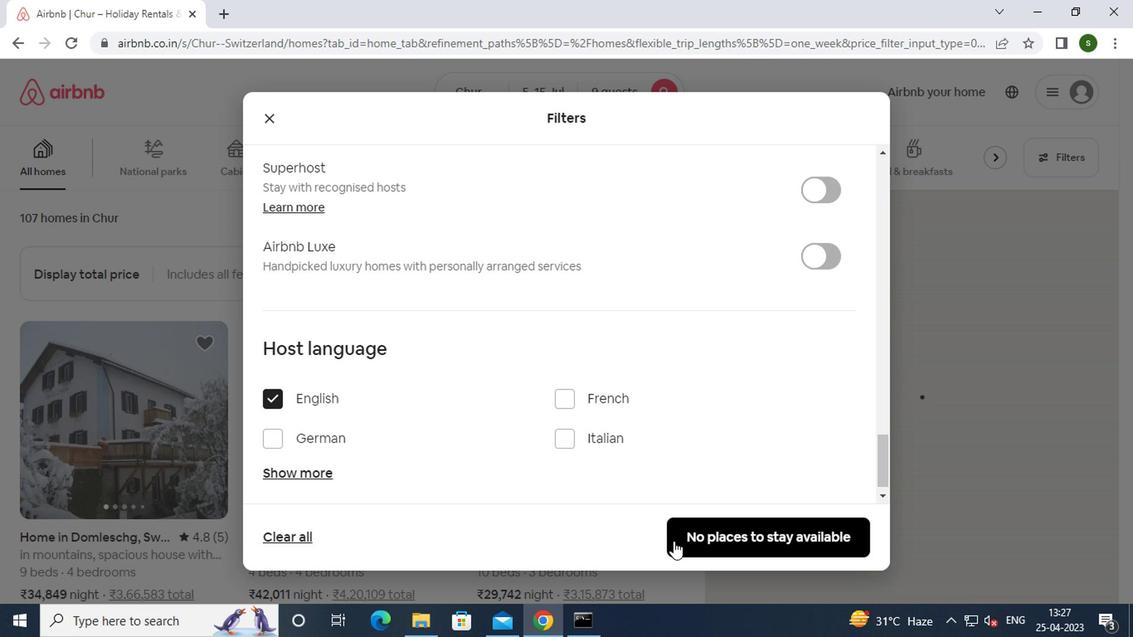 
Action: Mouse moved to (481, 164)
Screenshot: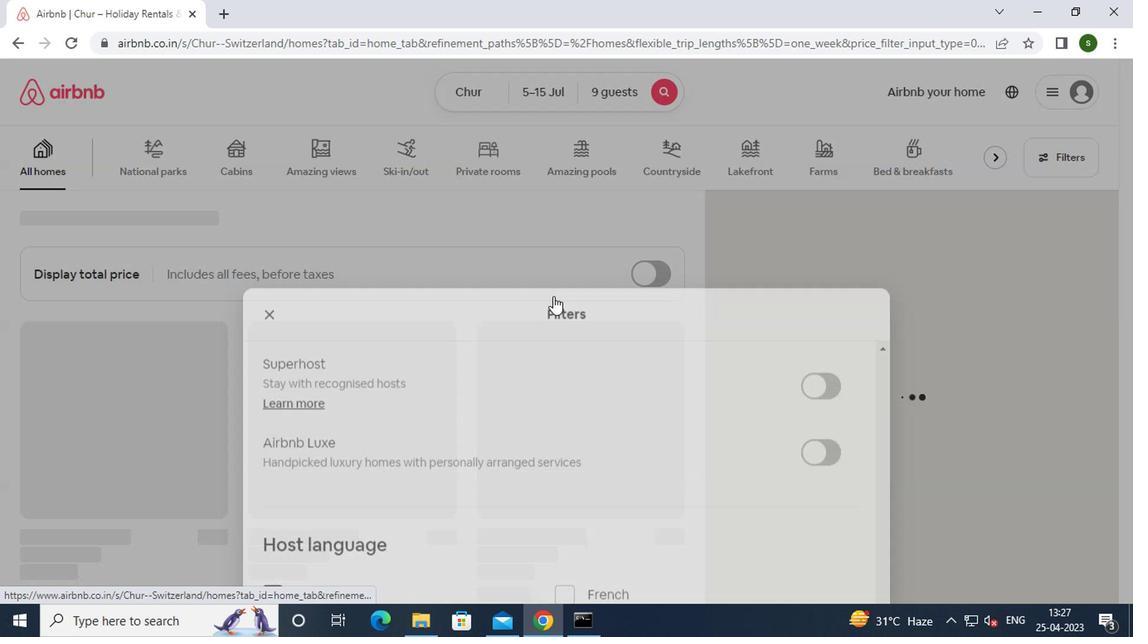 
